 Task: Search one way flight ticket for 2 adults, 4 children and 1 infant on lap in business from Gustavus: Gustavus Airport to Wilmington: Wilmington International Airport on 8-6-2023. Choice of flights is Frontier. Number of bags: 2 carry on bags and 7 checked bags. Price is upto 73000. Outbound departure time preference is 19:00.
Action: Mouse moved to (314, 267)
Screenshot: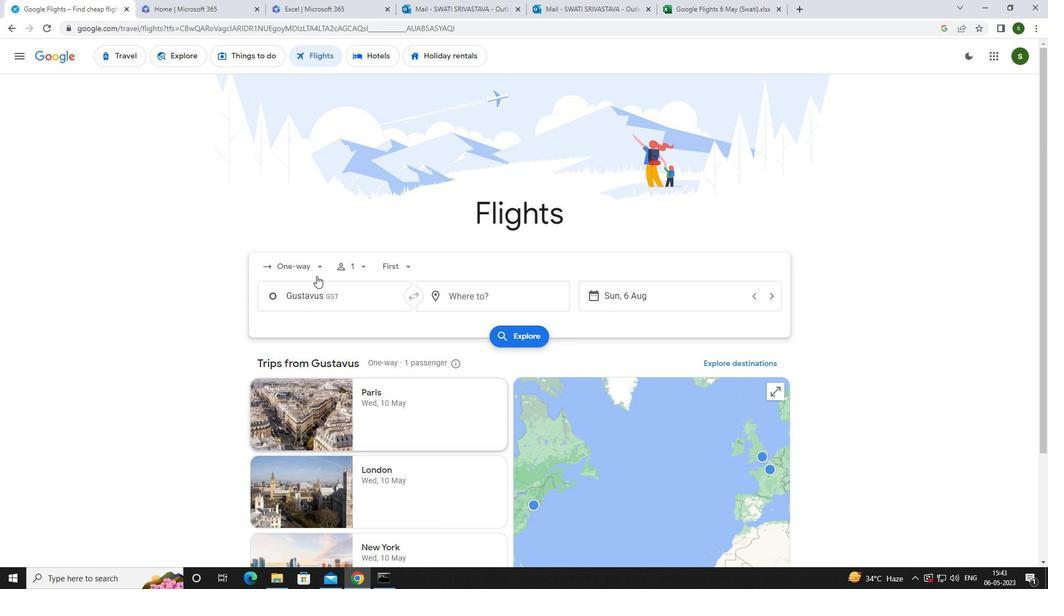 
Action: Mouse pressed left at (314, 267)
Screenshot: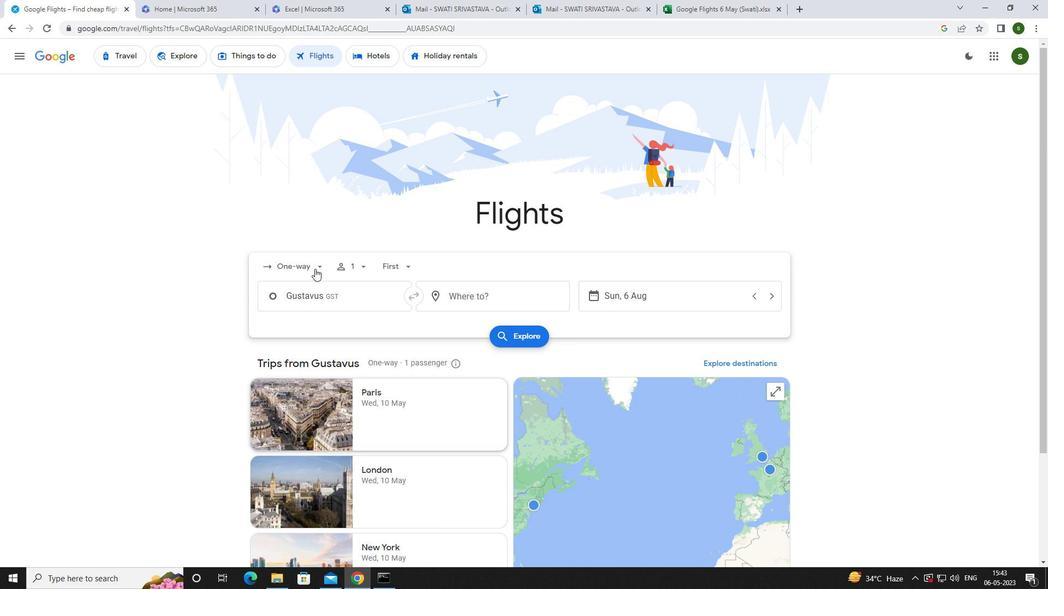 
Action: Mouse moved to (319, 311)
Screenshot: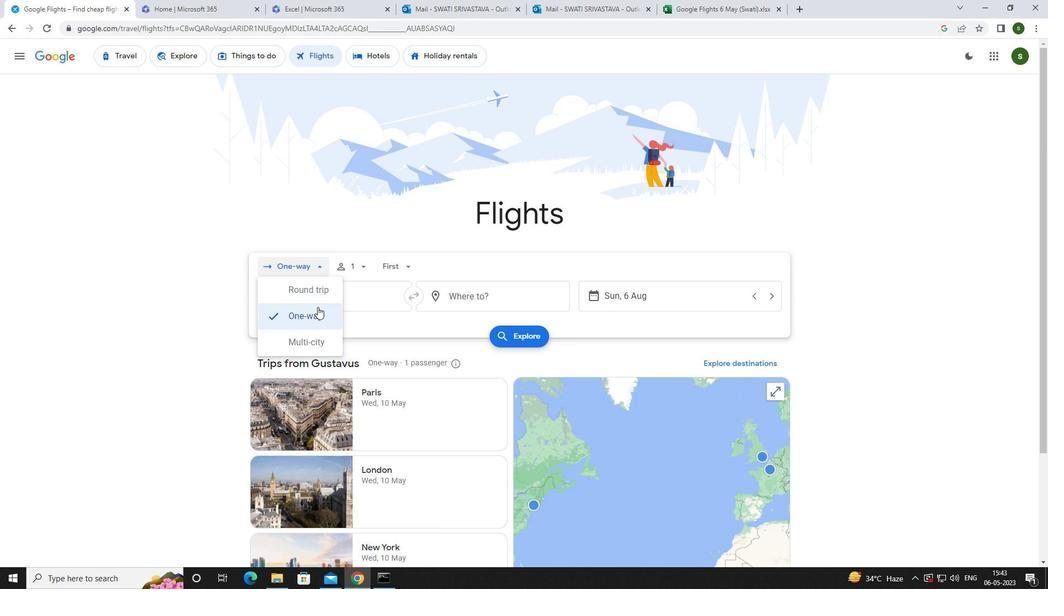 
Action: Mouse pressed left at (319, 311)
Screenshot: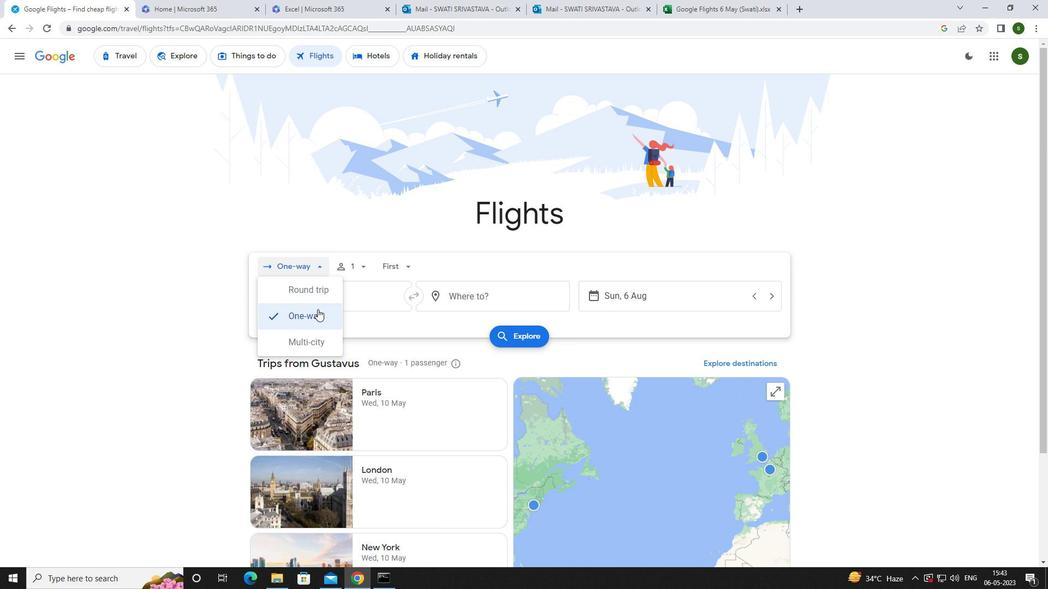 
Action: Mouse moved to (363, 267)
Screenshot: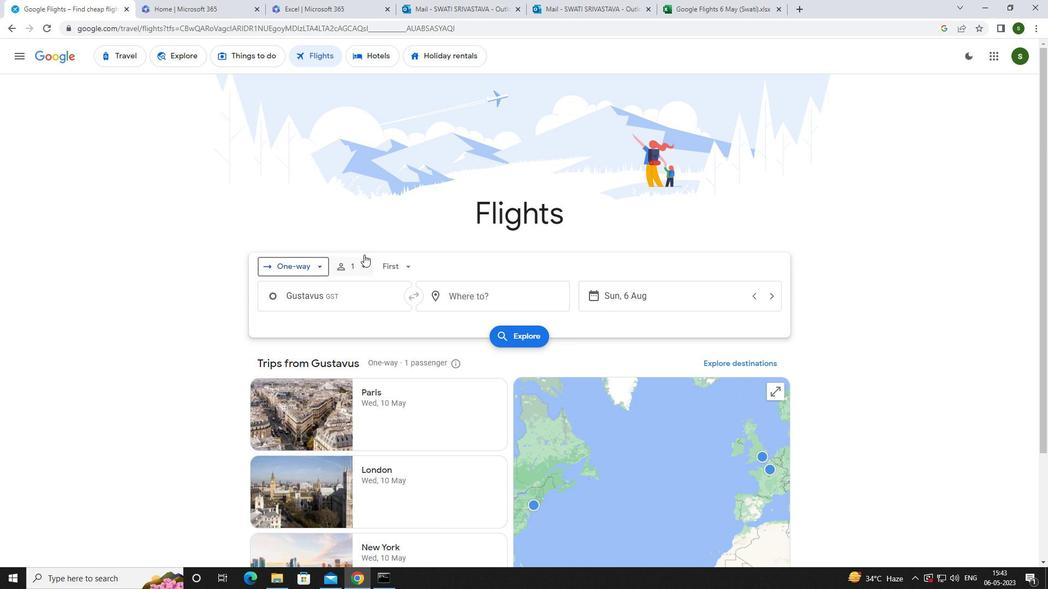 
Action: Mouse pressed left at (363, 267)
Screenshot: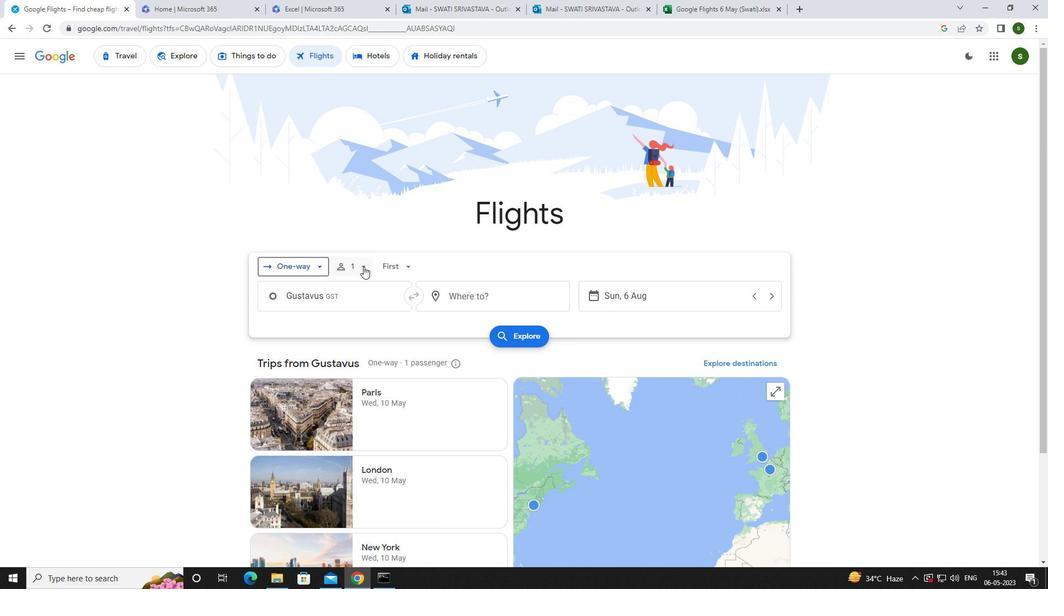 
Action: Mouse moved to (443, 287)
Screenshot: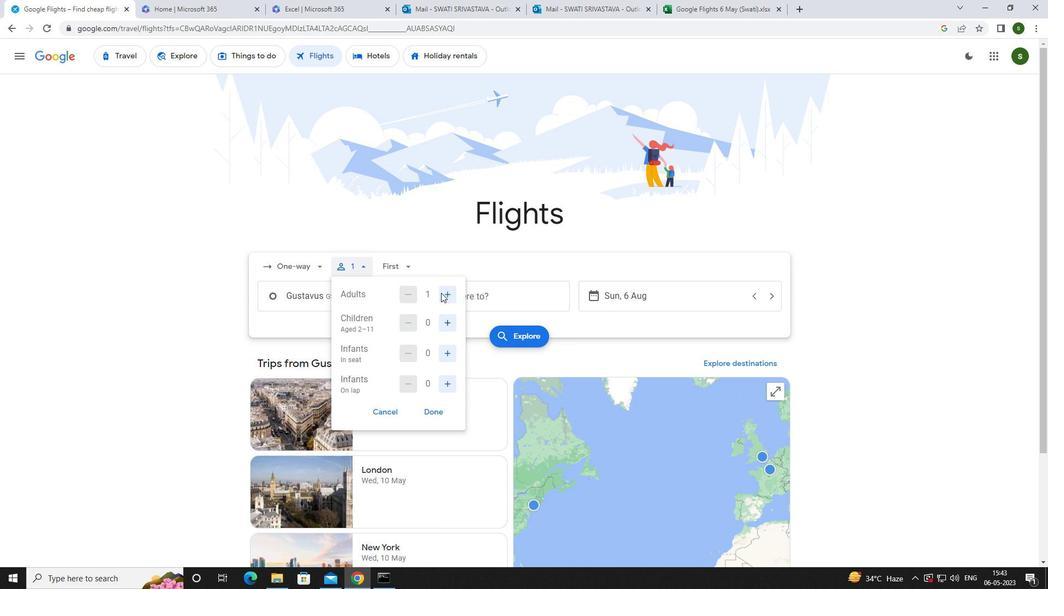 
Action: Mouse pressed left at (443, 287)
Screenshot: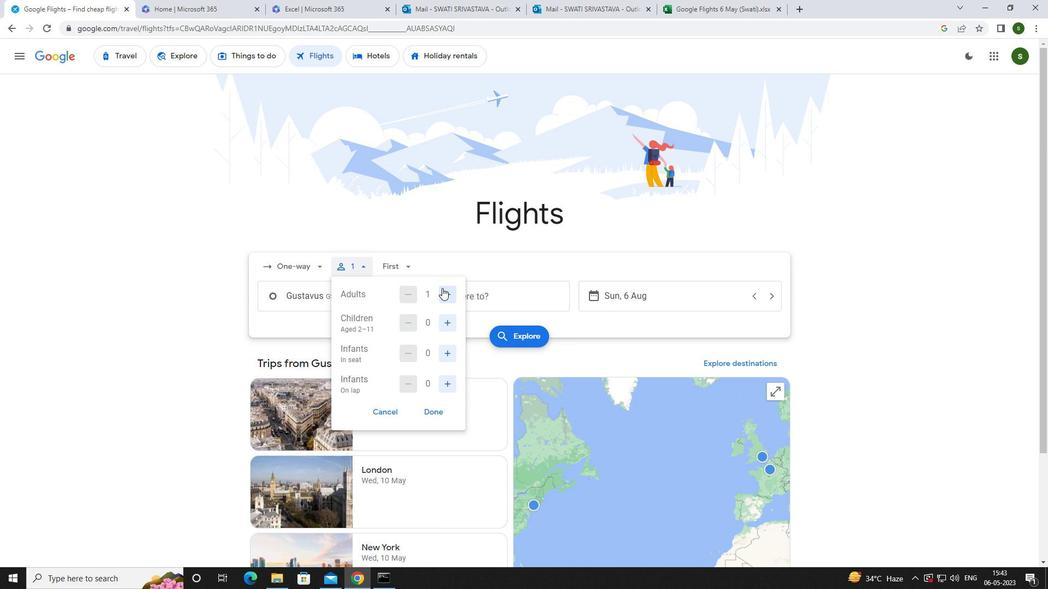 
Action: Mouse moved to (450, 325)
Screenshot: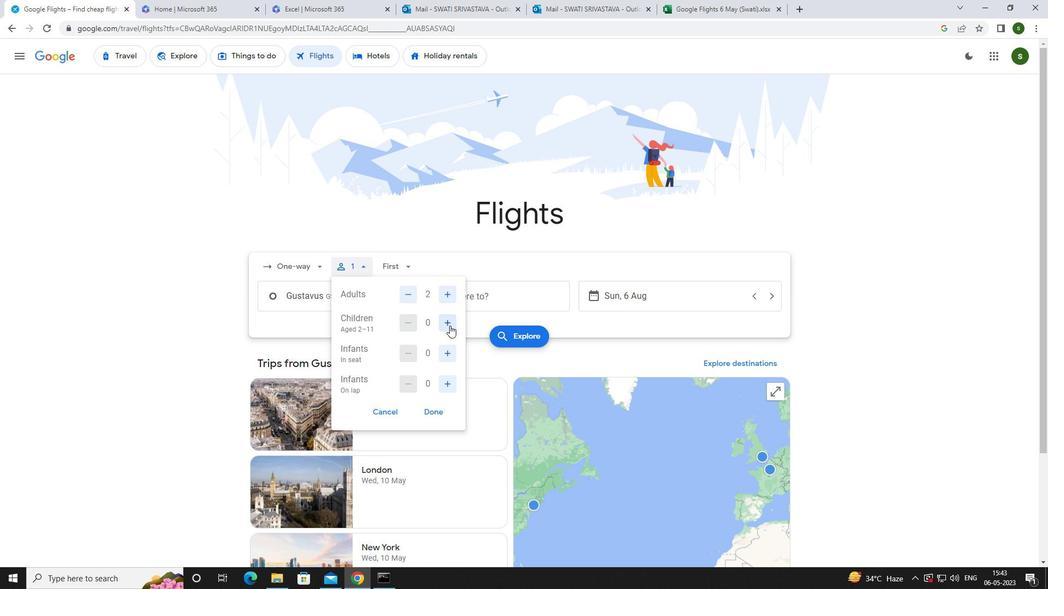 
Action: Mouse pressed left at (450, 325)
Screenshot: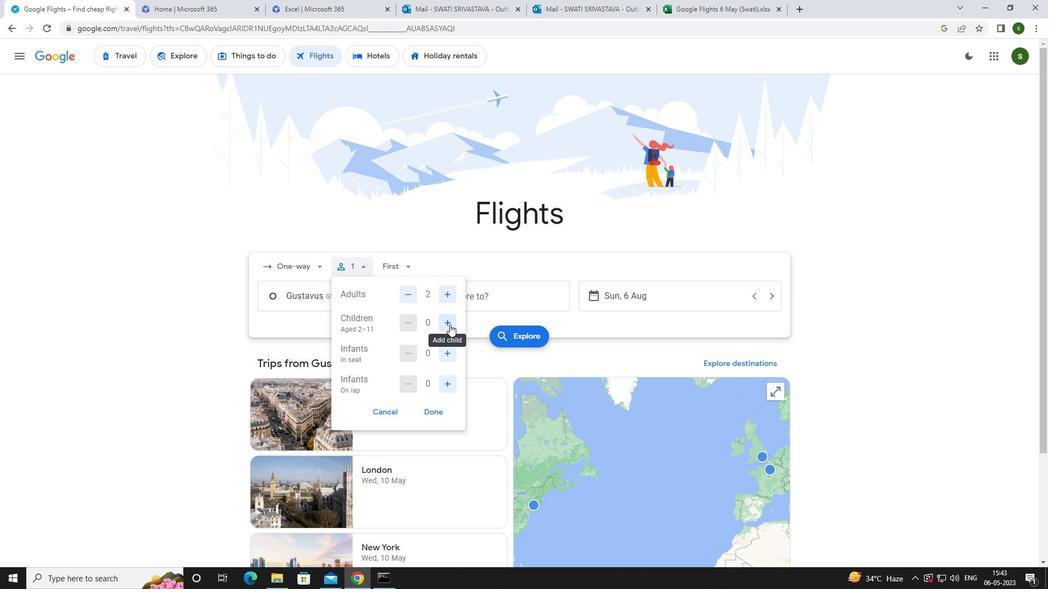 
Action: Mouse moved to (450, 324)
Screenshot: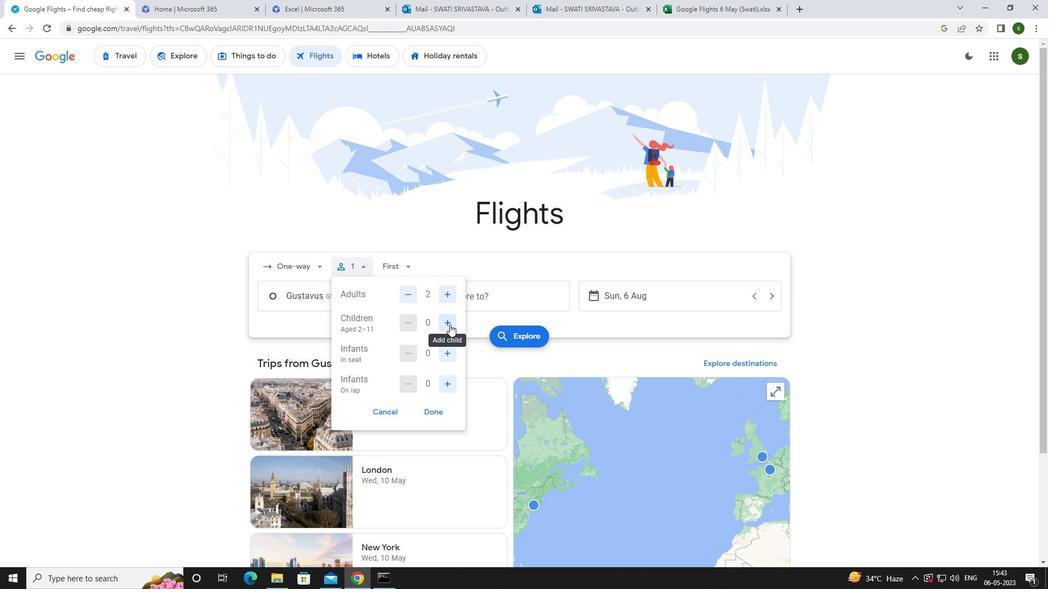 
Action: Mouse pressed left at (450, 324)
Screenshot: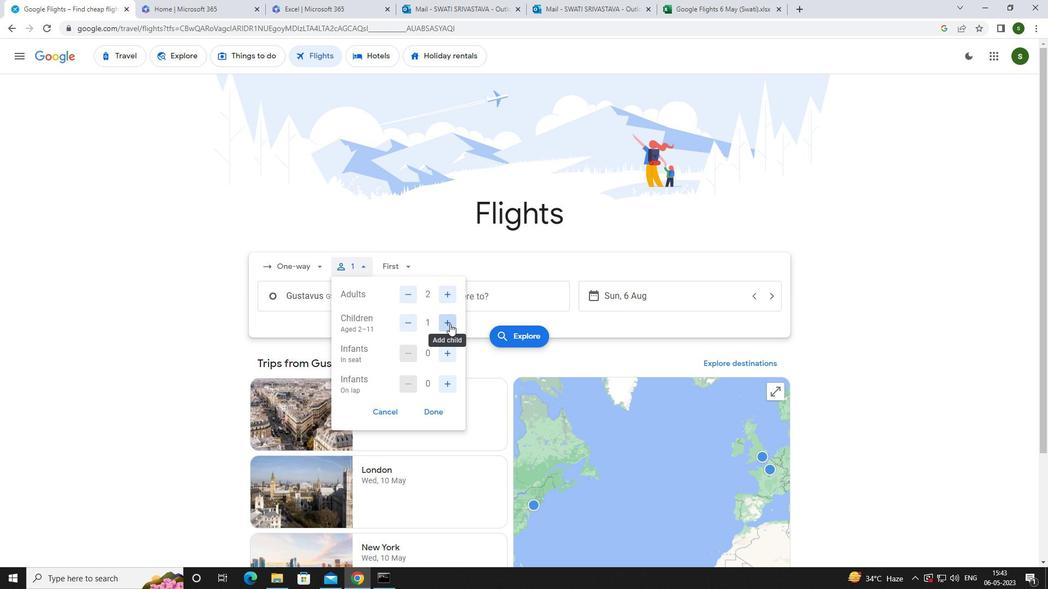 
Action: Mouse pressed left at (450, 324)
Screenshot: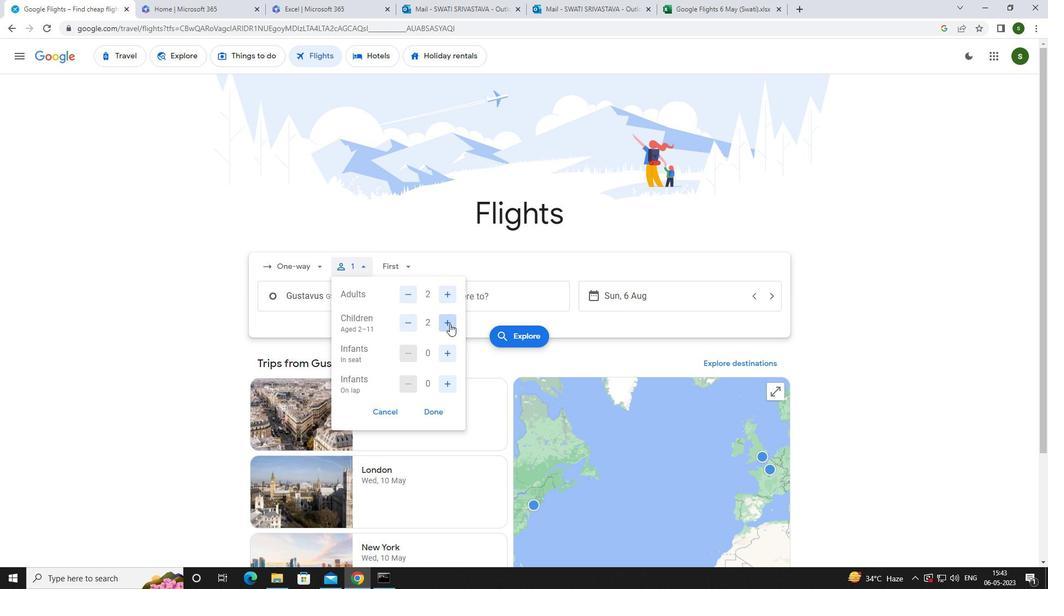 
Action: Mouse pressed left at (450, 324)
Screenshot: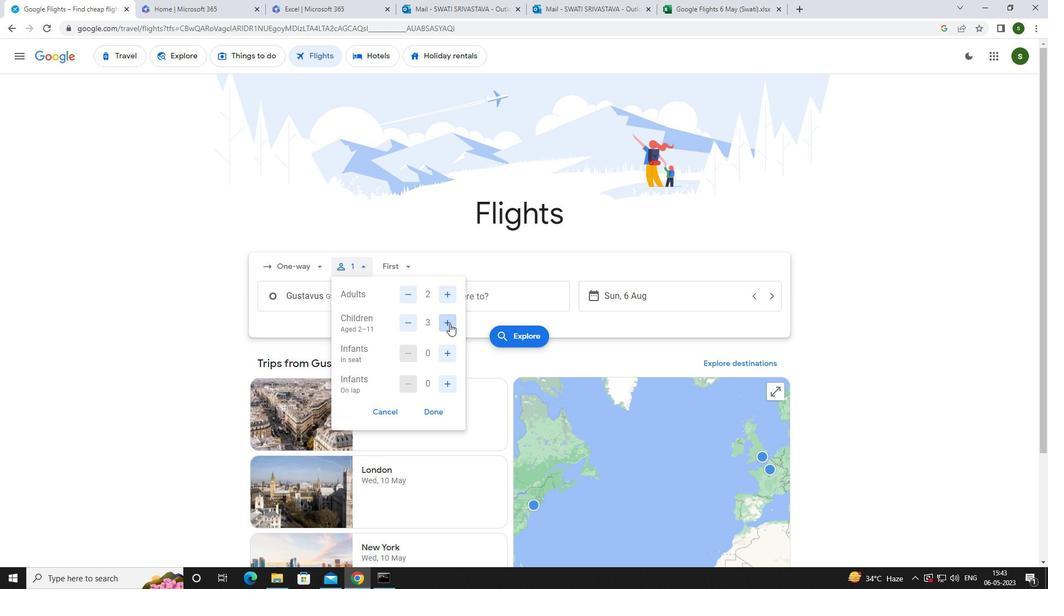 
Action: Mouse moved to (448, 380)
Screenshot: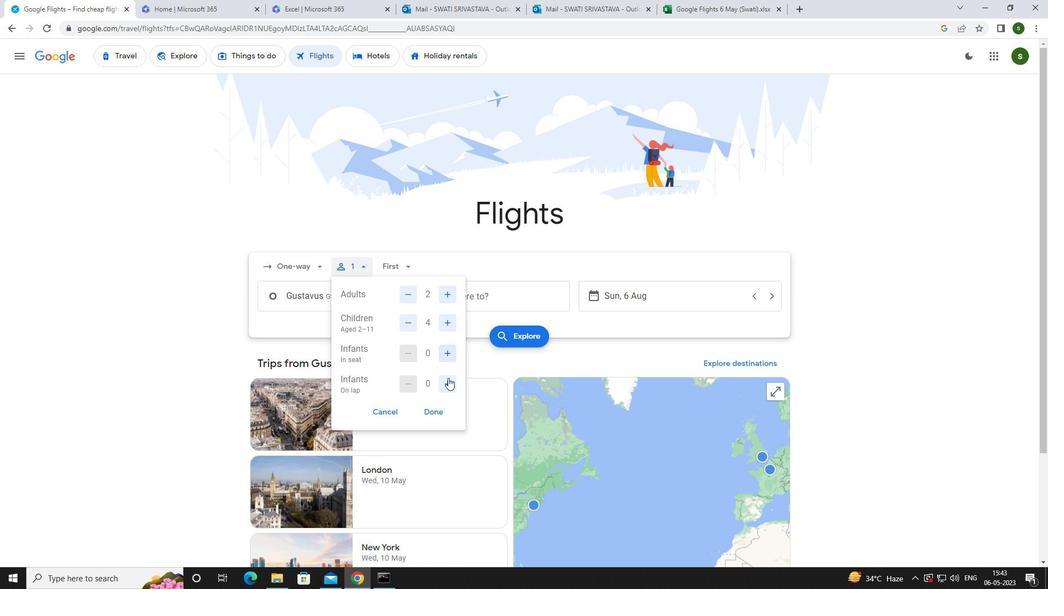 
Action: Mouse pressed left at (448, 380)
Screenshot: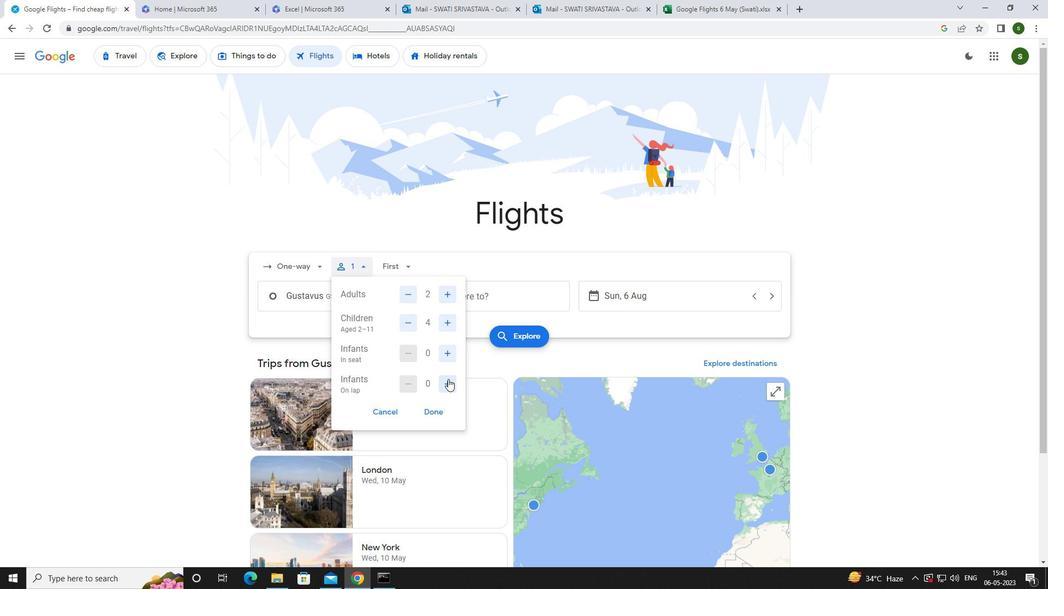 
Action: Mouse moved to (409, 267)
Screenshot: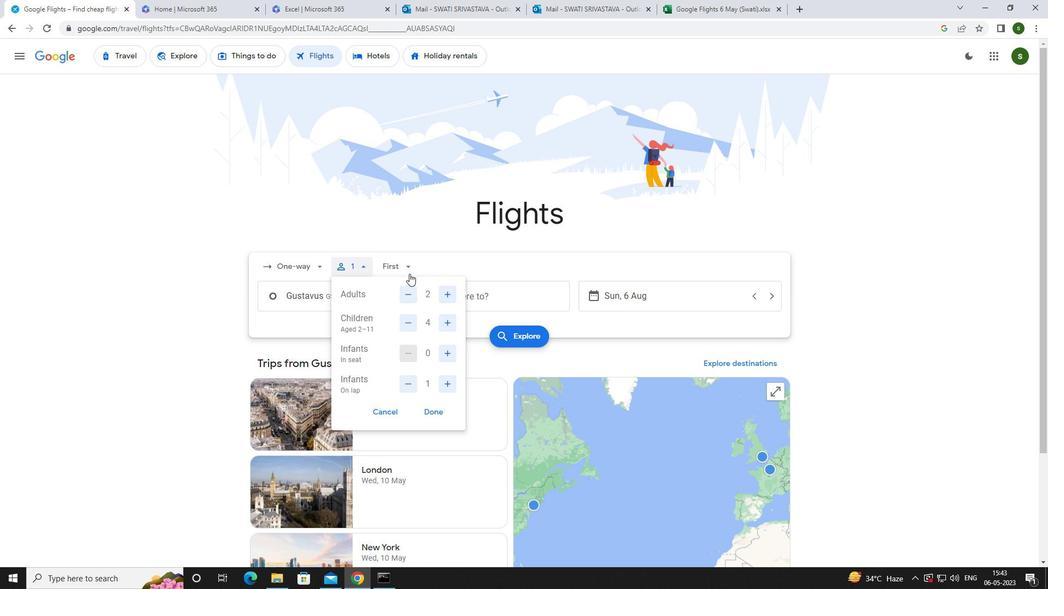 
Action: Mouse pressed left at (409, 267)
Screenshot: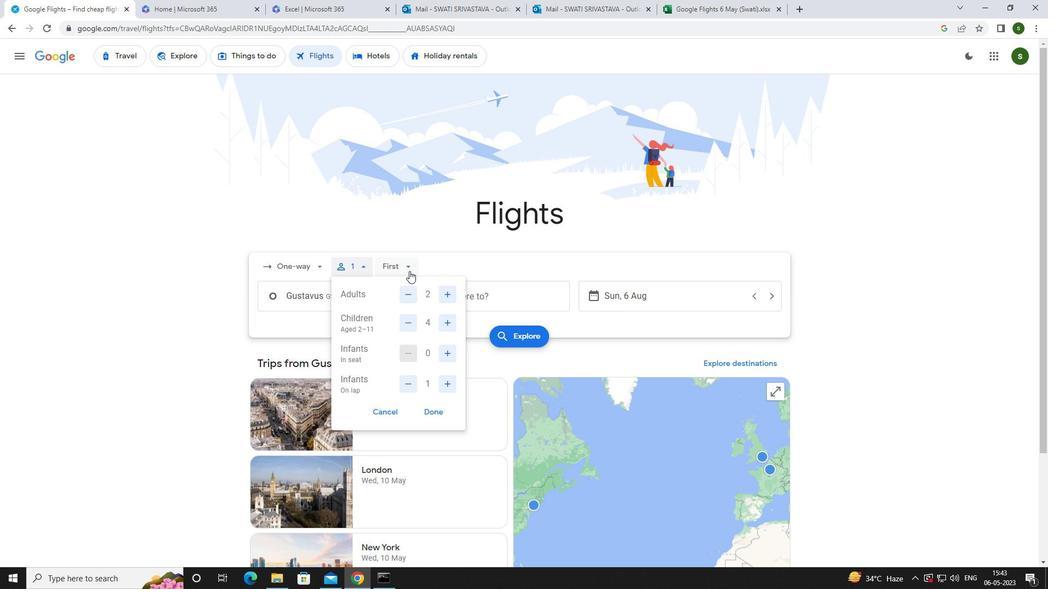 
Action: Mouse moved to (425, 339)
Screenshot: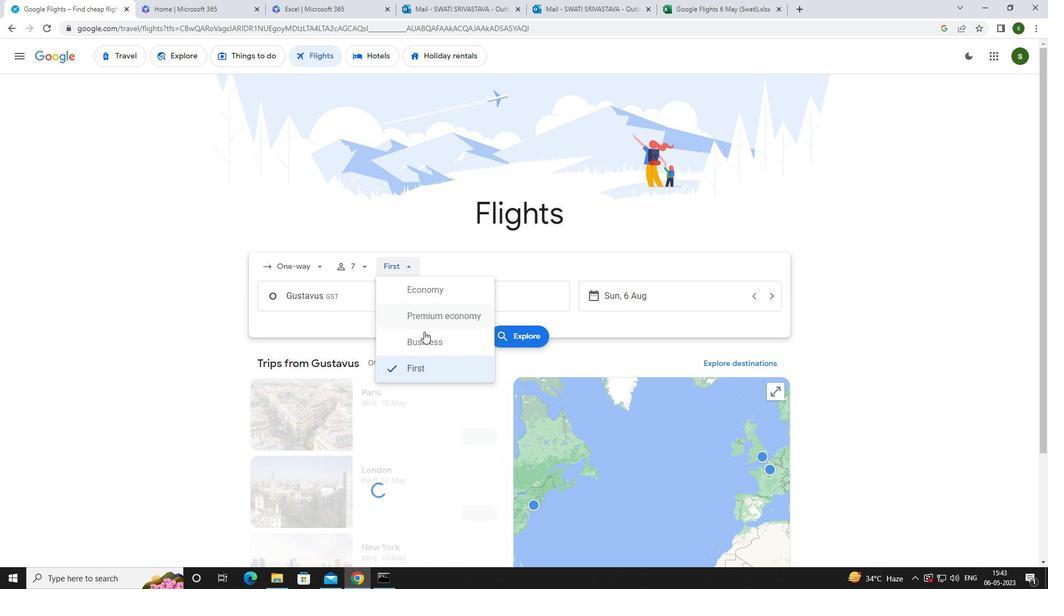 
Action: Mouse pressed left at (425, 339)
Screenshot: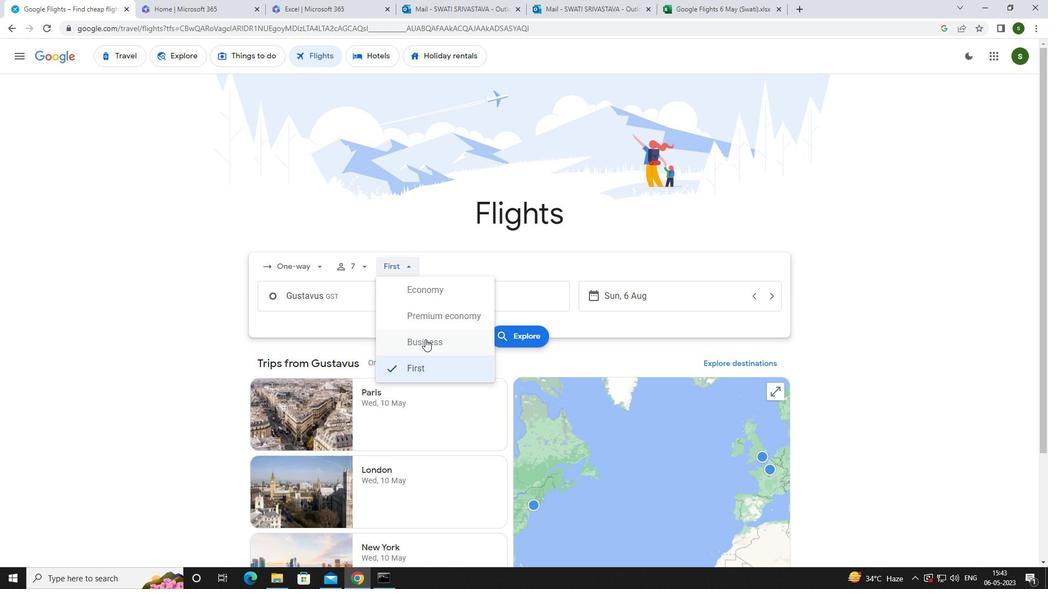 
Action: Mouse moved to (362, 297)
Screenshot: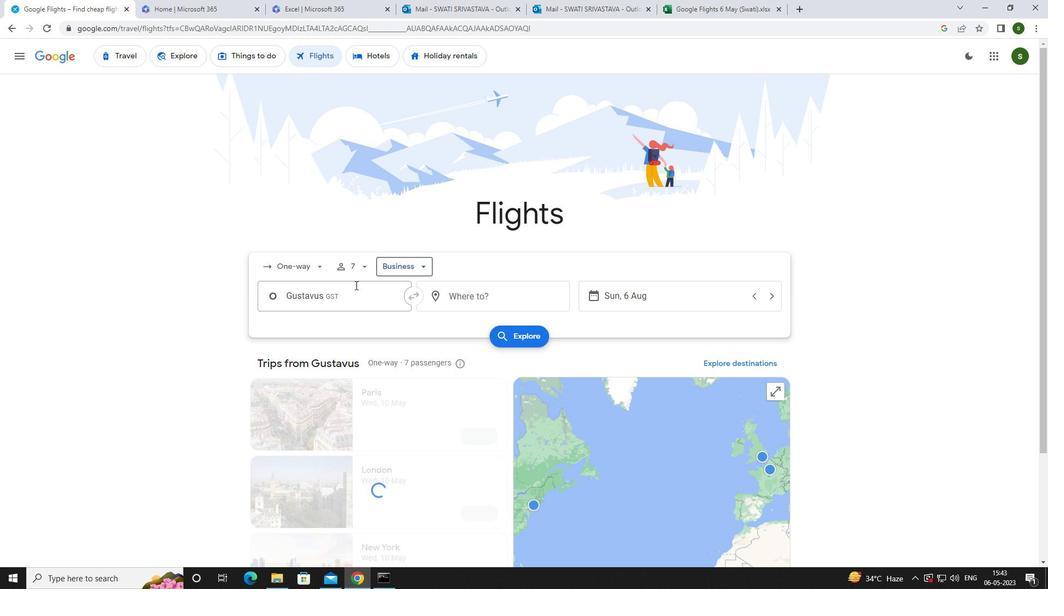 
Action: Mouse pressed left at (362, 297)
Screenshot: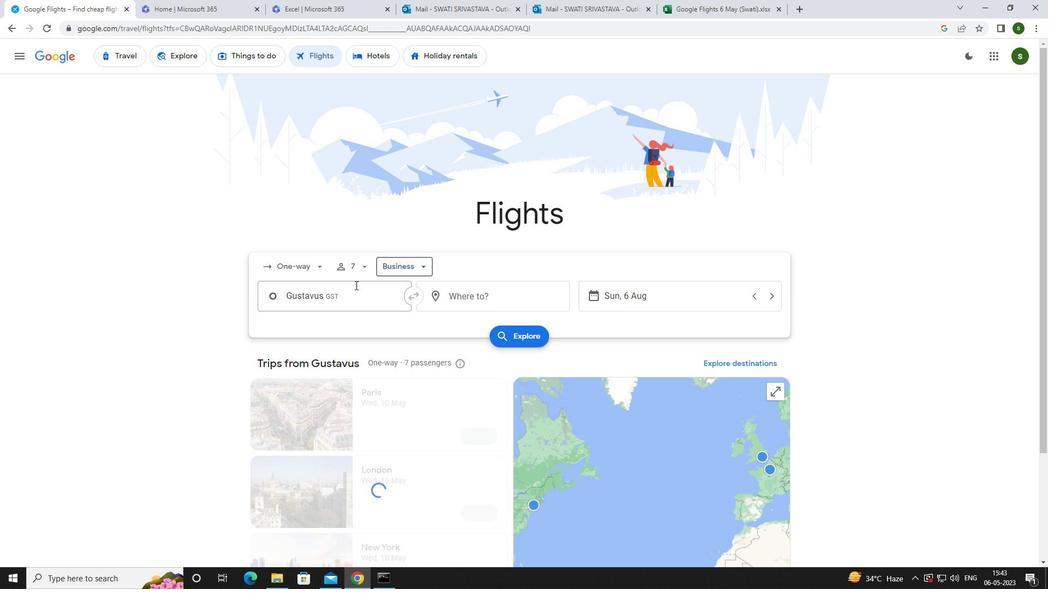 
Action: Key pressed <Key.caps_lock>g<Key.caps_lock>ustavus
Screenshot: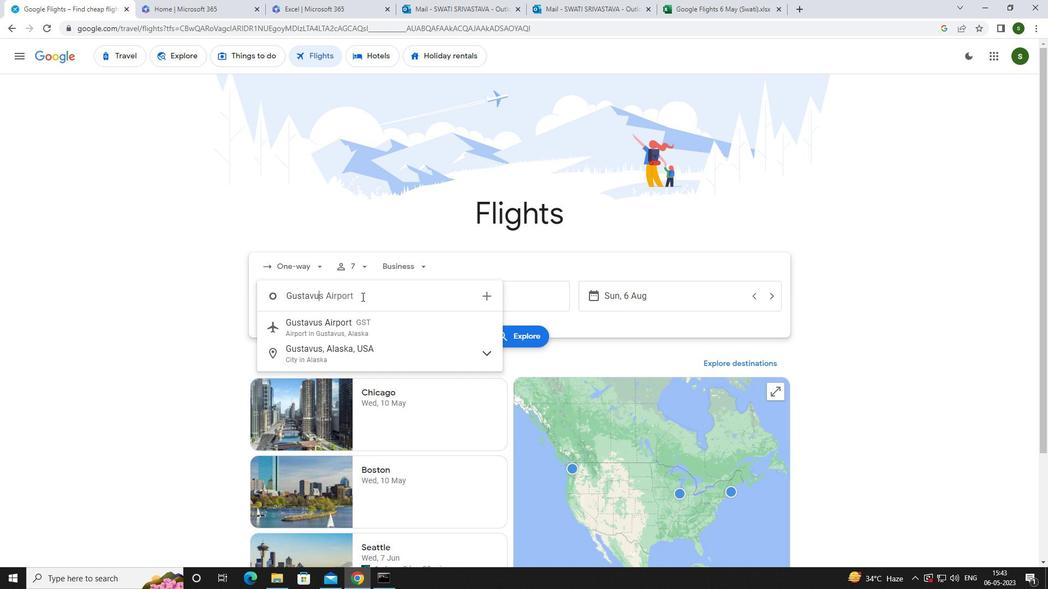 
Action: Mouse moved to (358, 327)
Screenshot: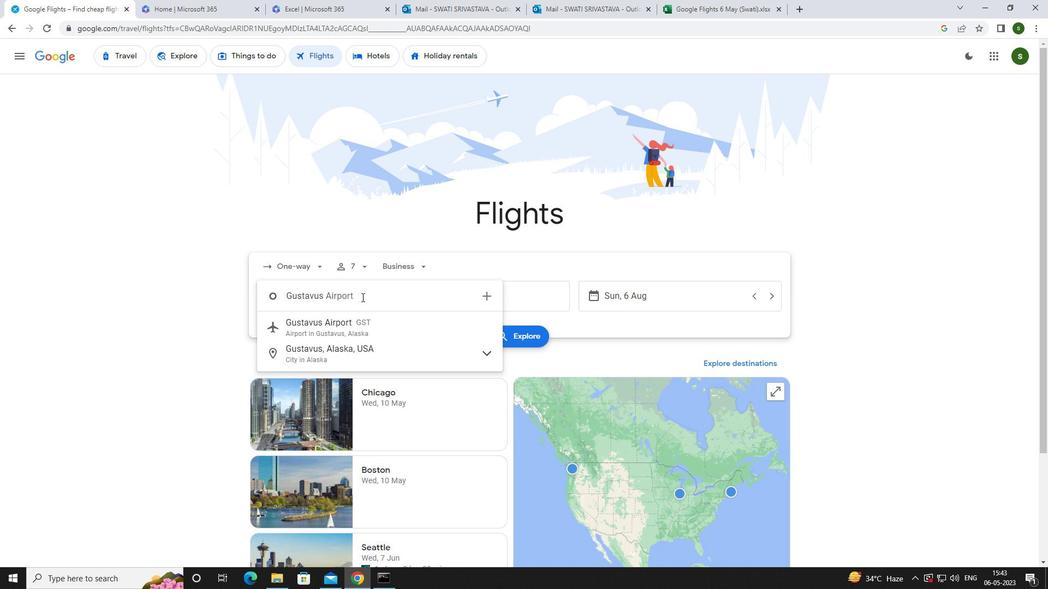 
Action: Mouse pressed left at (358, 327)
Screenshot: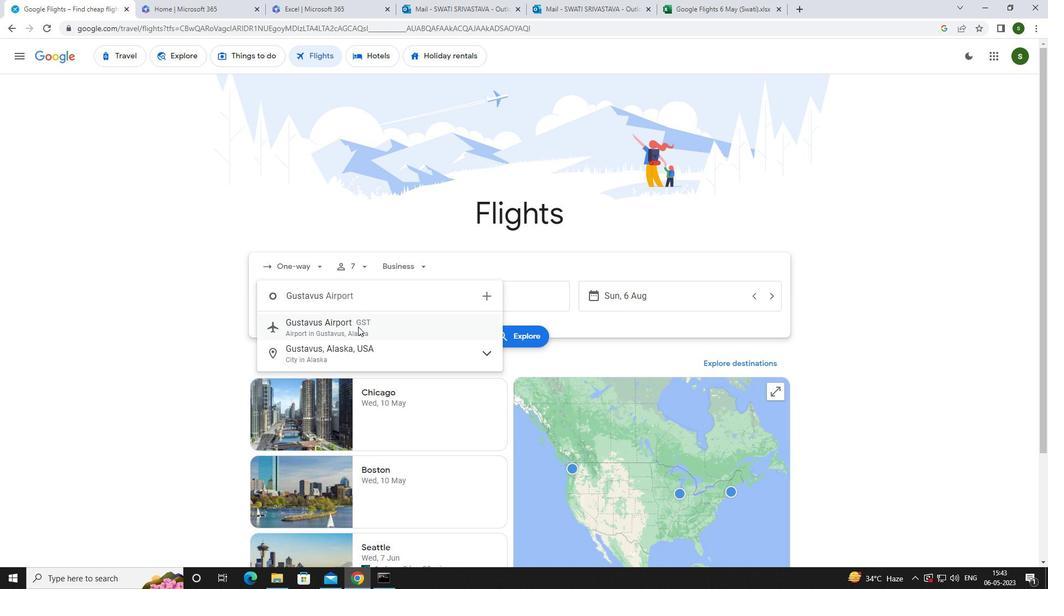 
Action: Mouse moved to (462, 296)
Screenshot: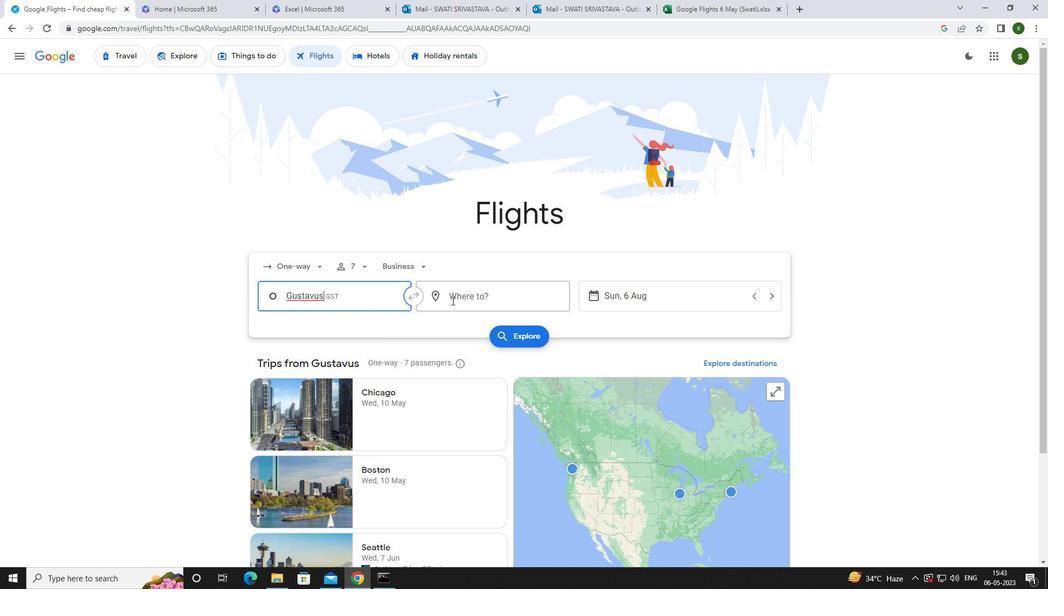 
Action: Mouse pressed left at (462, 296)
Screenshot: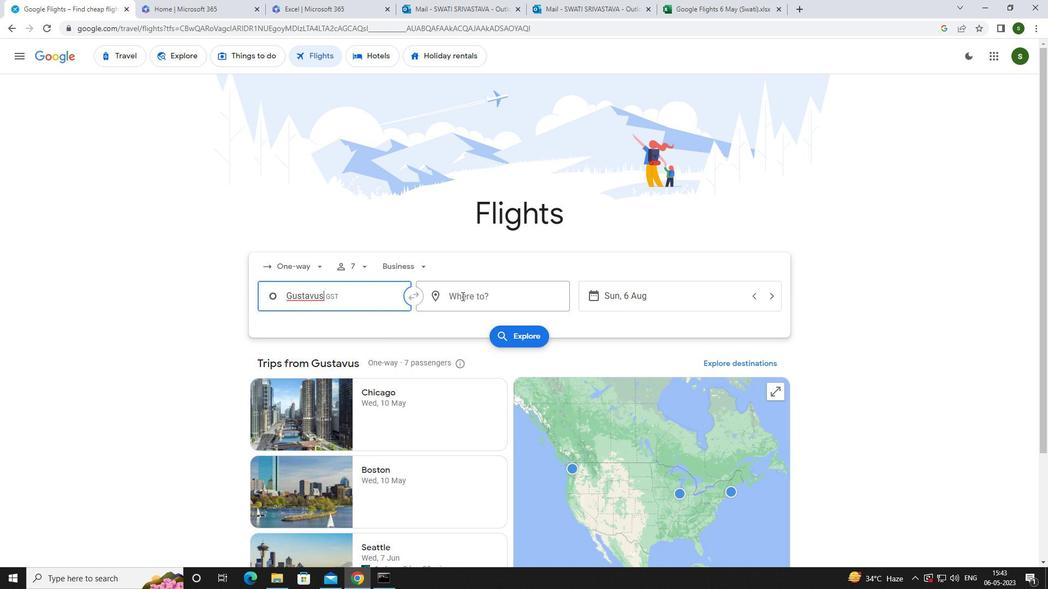 
Action: Key pressed <Key.caps_lock>w<Key.caps_lock>ilming
Screenshot: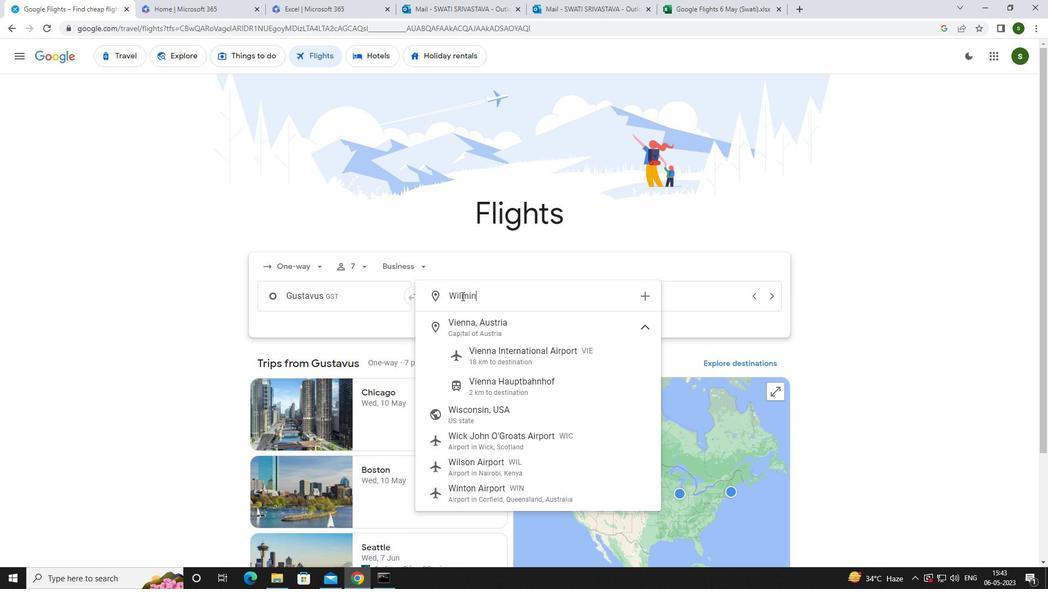 
Action: Mouse moved to (492, 347)
Screenshot: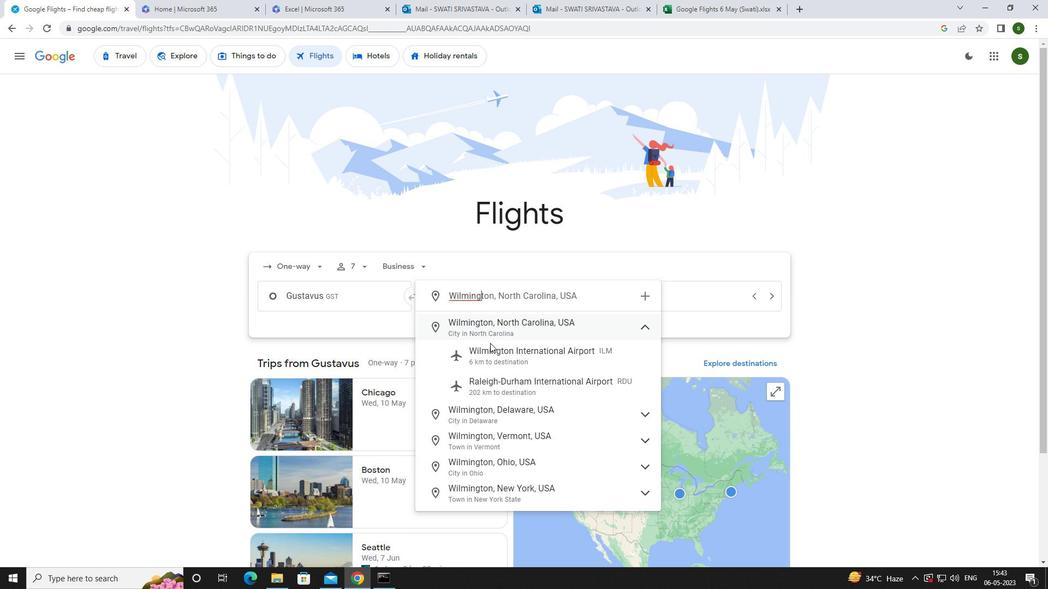 
Action: Mouse pressed left at (492, 347)
Screenshot: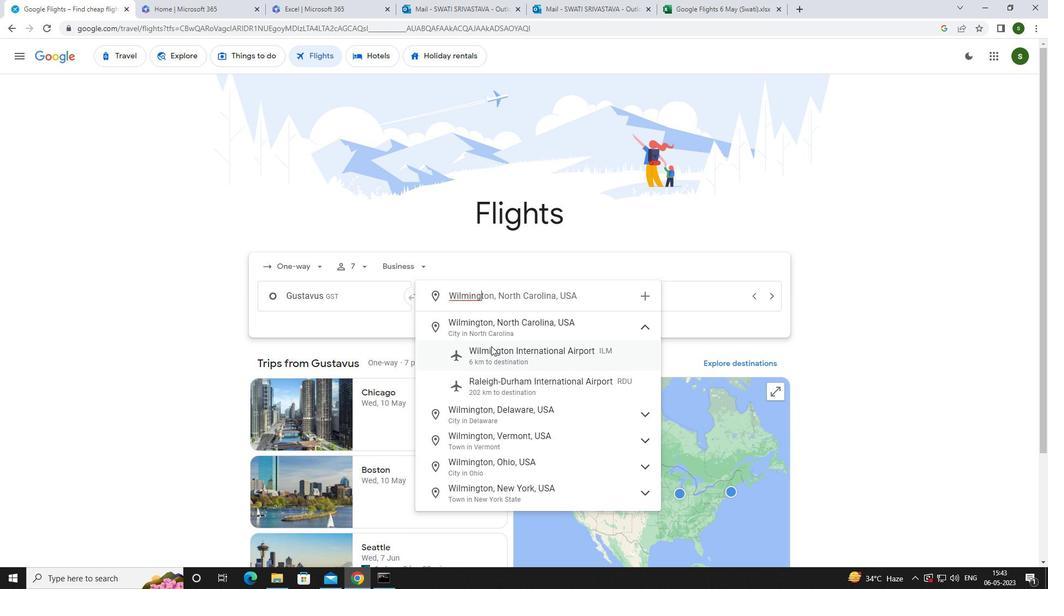 
Action: Mouse moved to (623, 299)
Screenshot: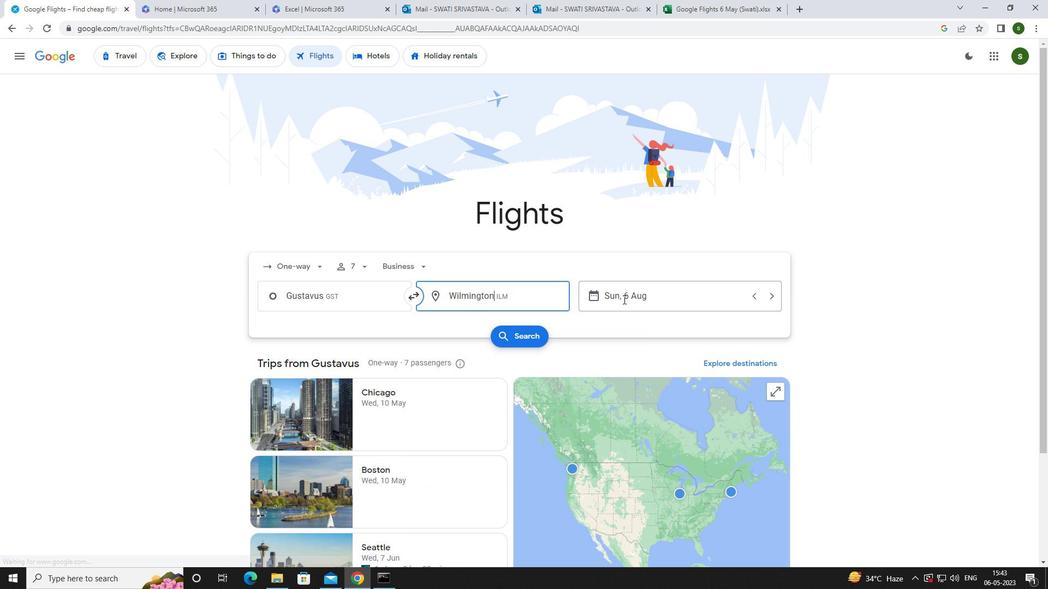 
Action: Mouse pressed left at (623, 299)
Screenshot: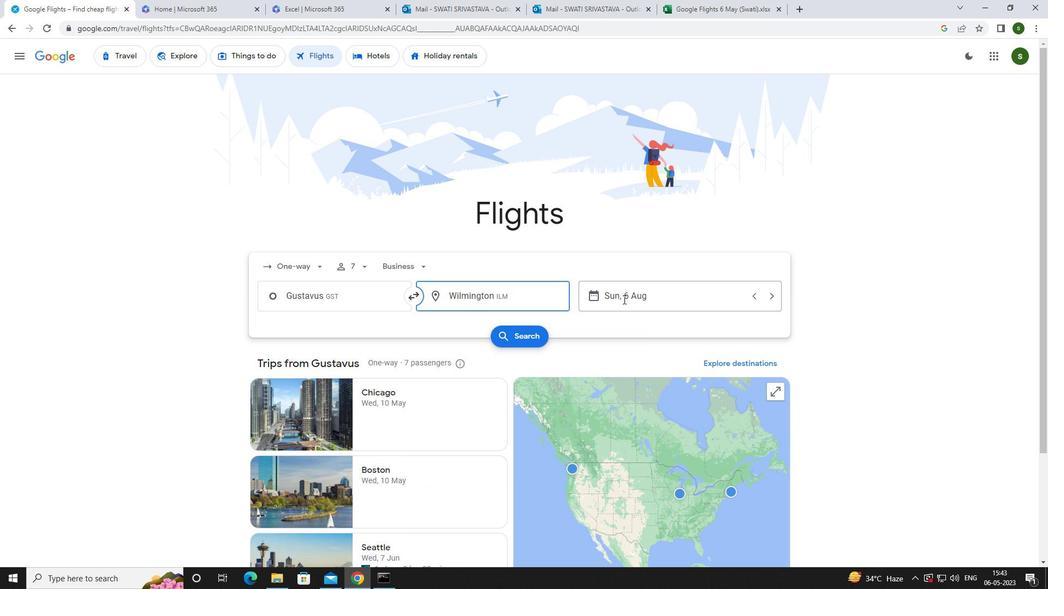 
Action: Mouse moved to (392, 403)
Screenshot: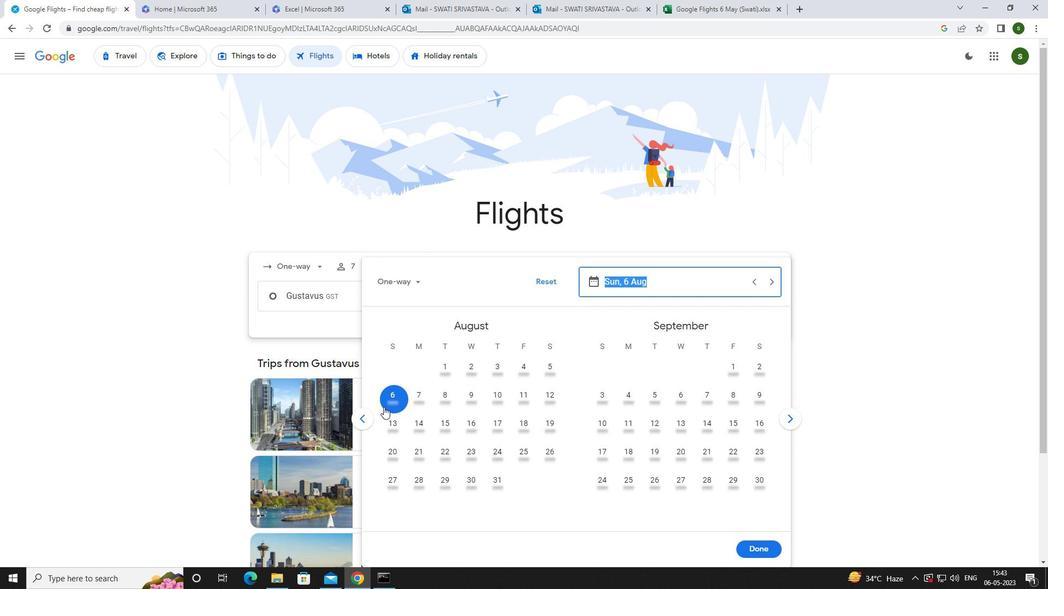 
Action: Mouse pressed left at (392, 403)
Screenshot: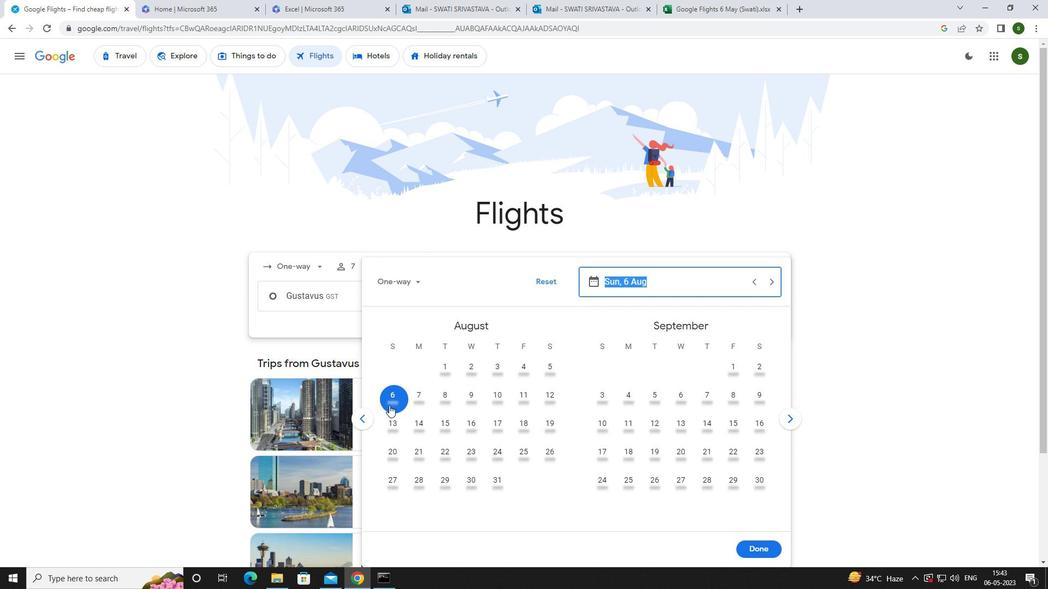 
Action: Mouse moved to (750, 548)
Screenshot: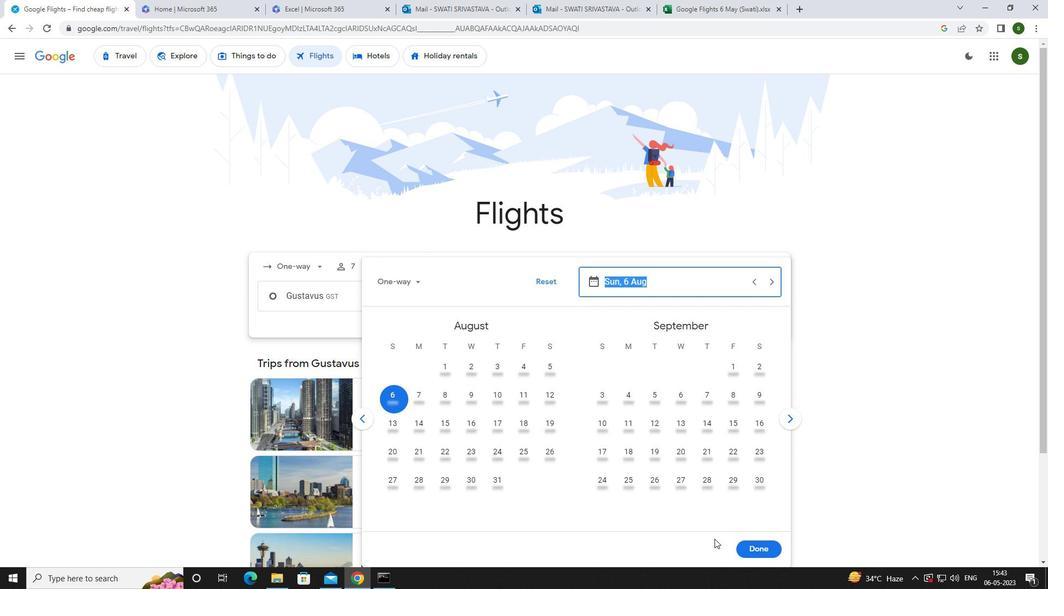 
Action: Mouse pressed left at (750, 548)
Screenshot: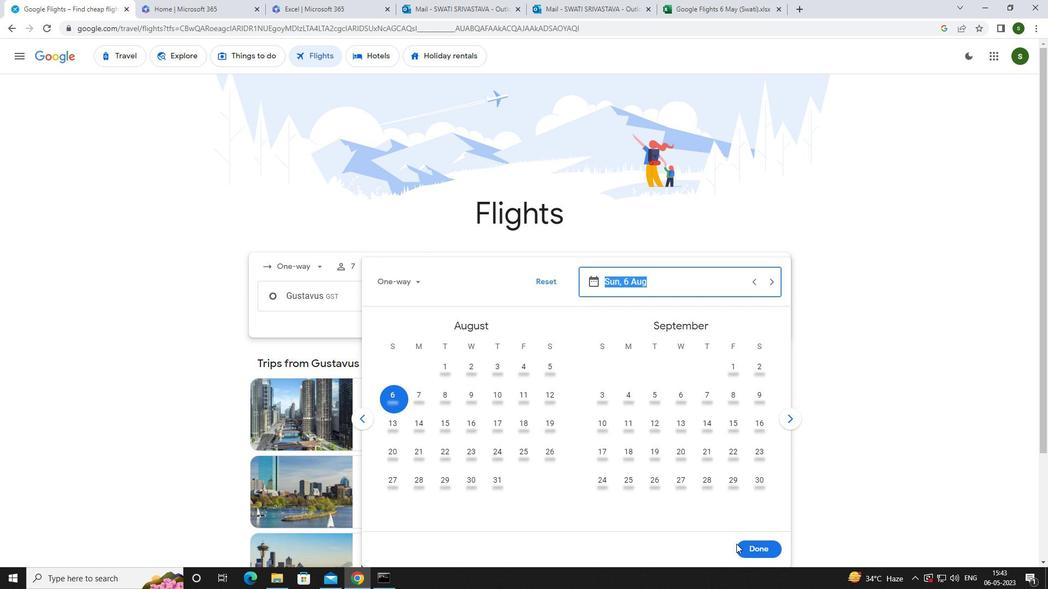 
Action: Mouse moved to (512, 342)
Screenshot: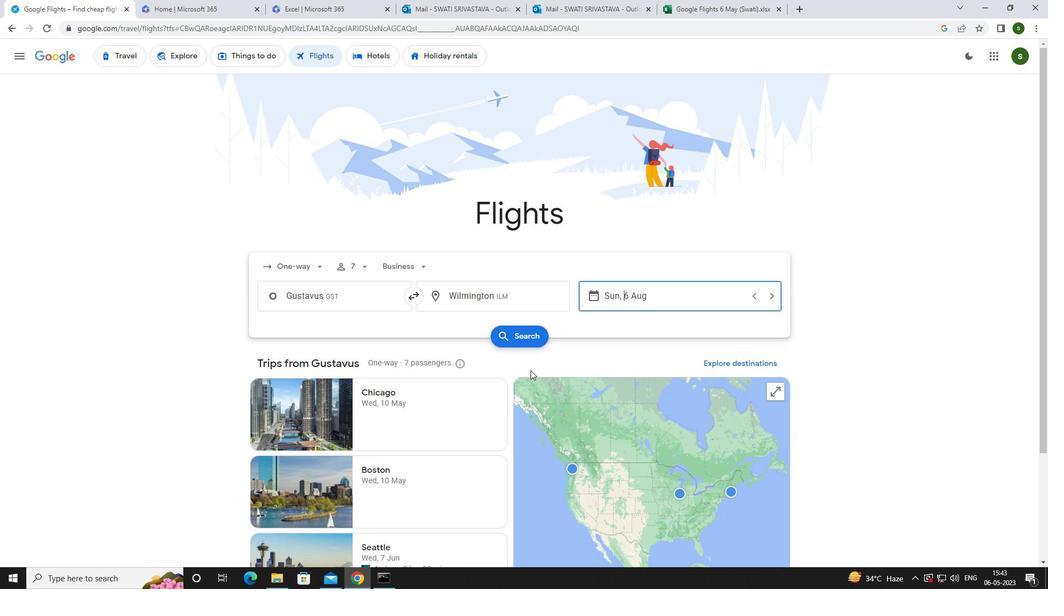 
Action: Mouse pressed left at (512, 342)
Screenshot: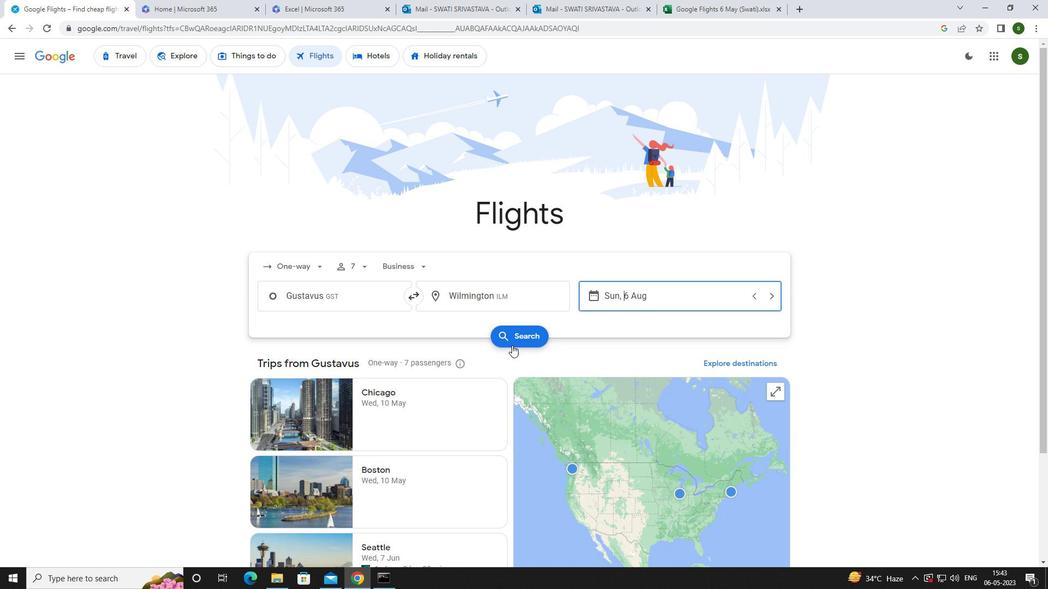 
Action: Mouse moved to (267, 163)
Screenshot: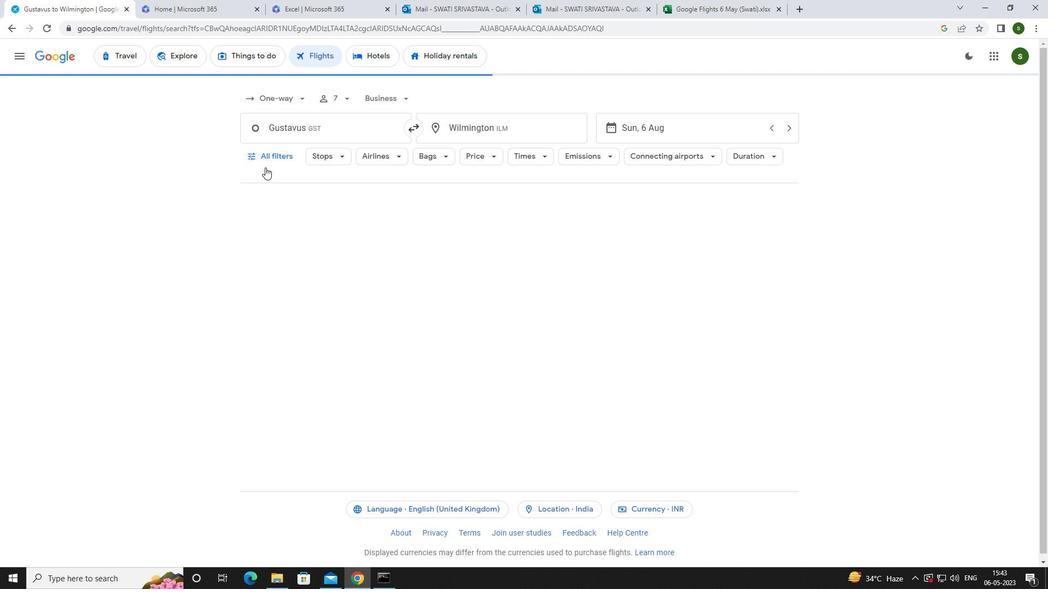 
Action: Mouse pressed left at (267, 163)
Screenshot: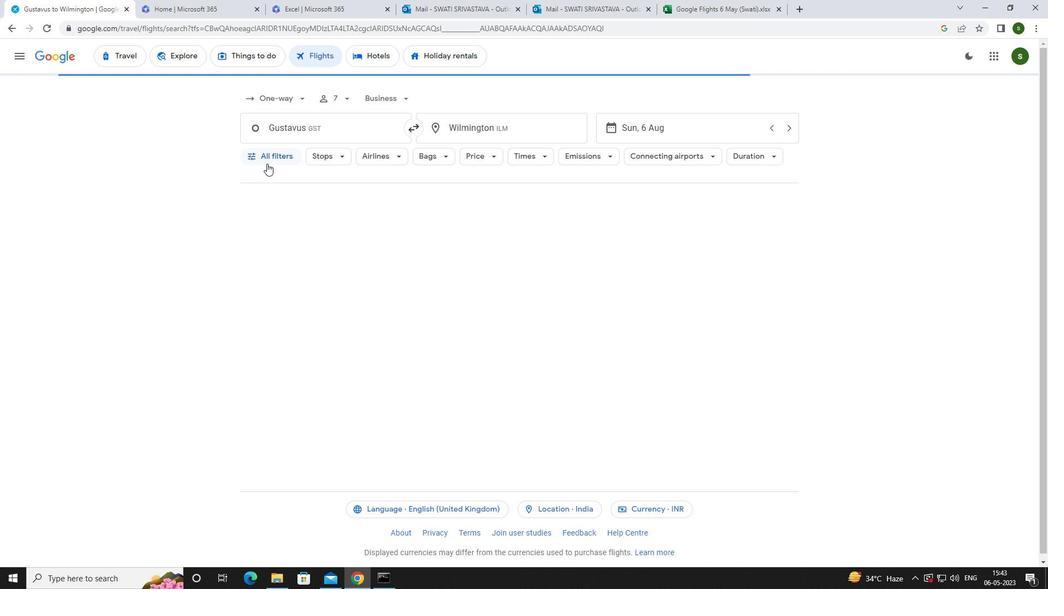 
Action: Mouse moved to (409, 385)
Screenshot: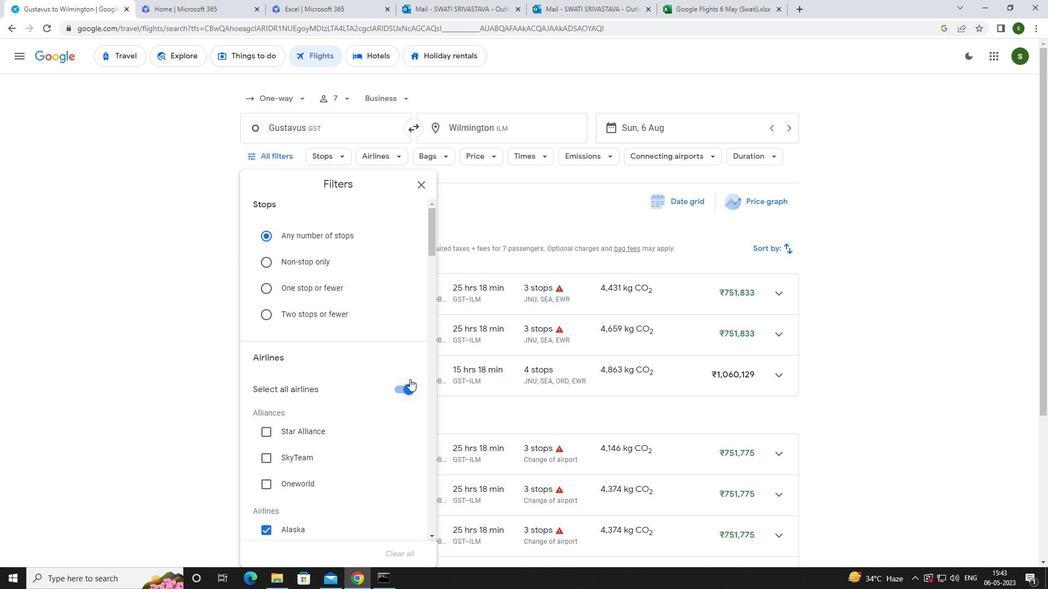 
Action: Mouse pressed left at (409, 385)
Screenshot: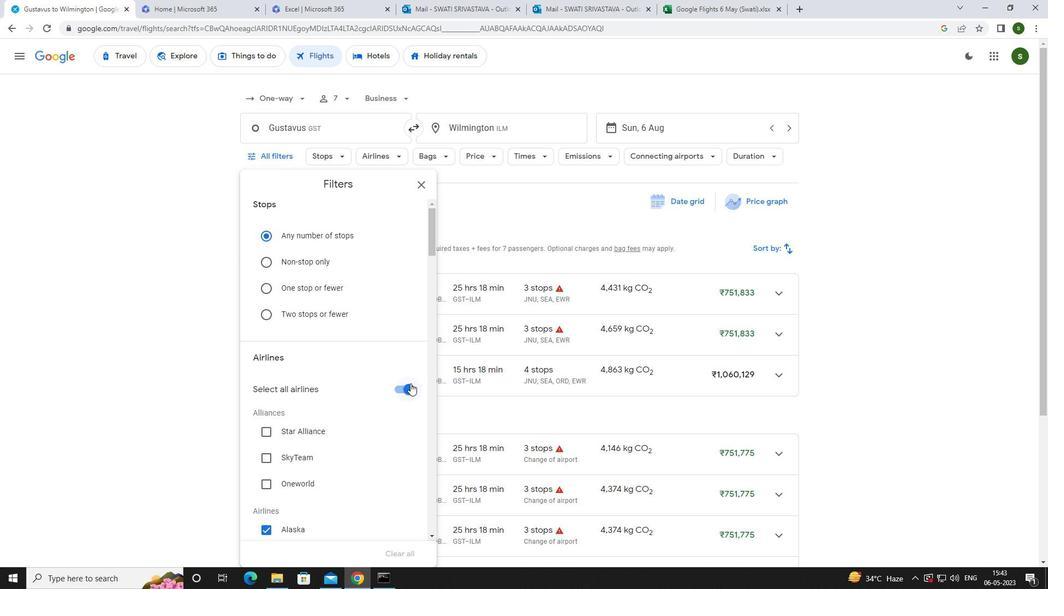 
Action: Mouse moved to (372, 357)
Screenshot: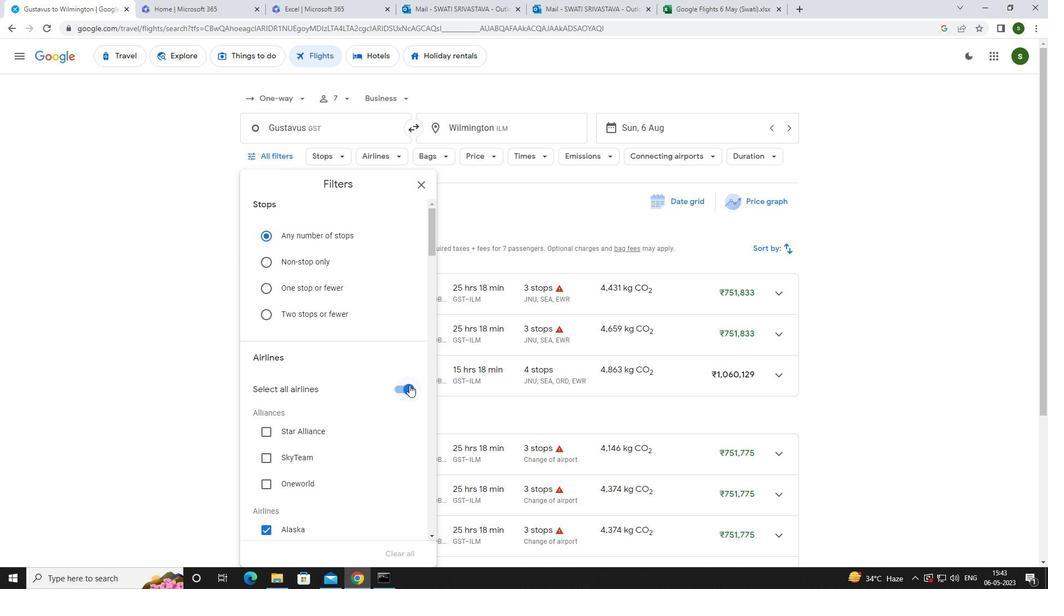 
Action: Mouse scrolled (372, 357) with delta (0, 0)
Screenshot: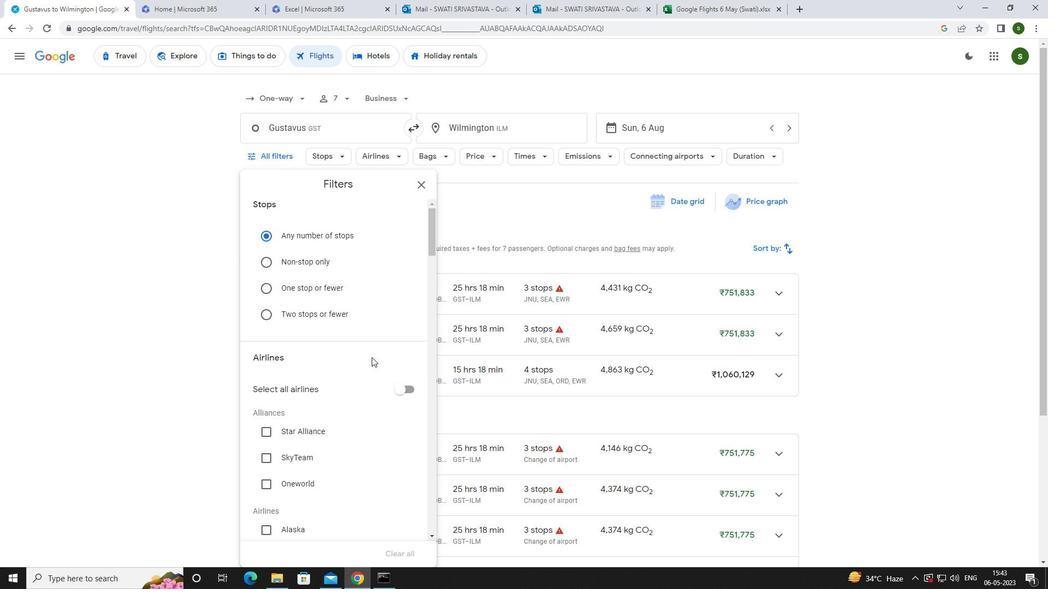 
Action: Mouse scrolled (372, 357) with delta (0, 0)
Screenshot: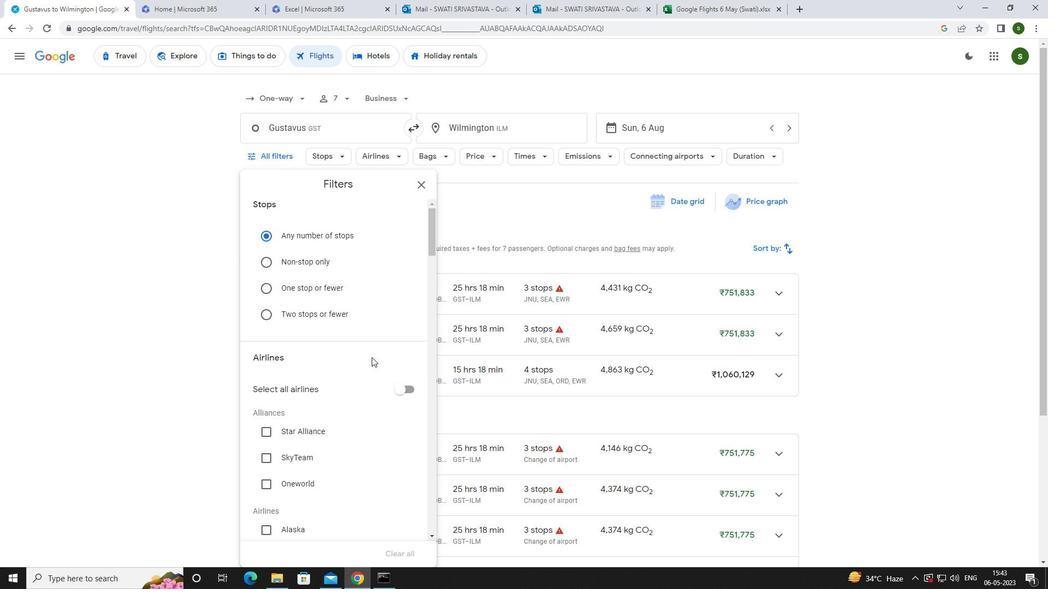 
Action: Mouse scrolled (372, 357) with delta (0, 0)
Screenshot: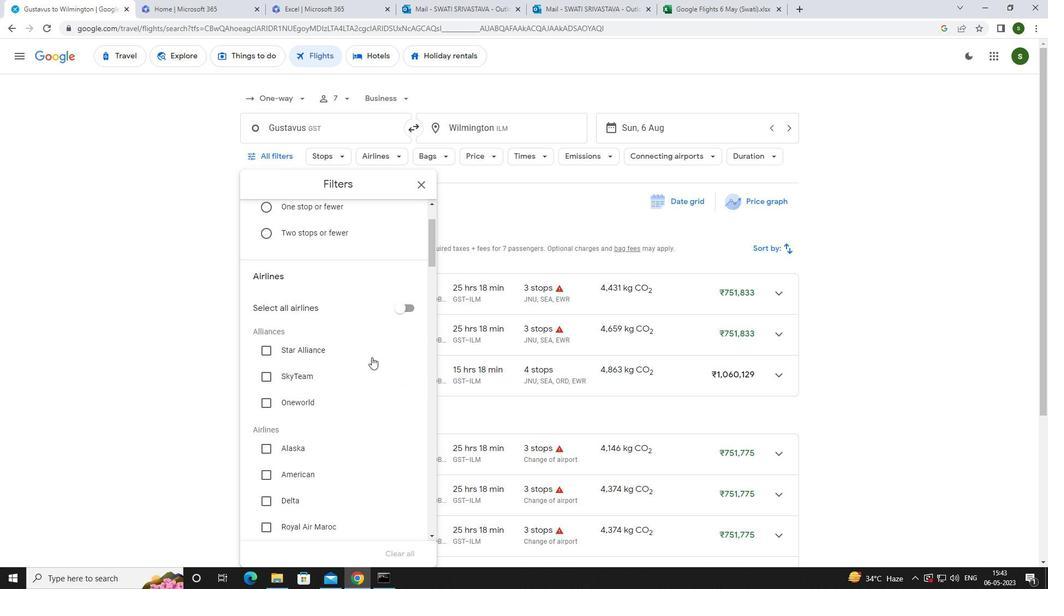 
Action: Mouse scrolled (372, 357) with delta (0, 0)
Screenshot: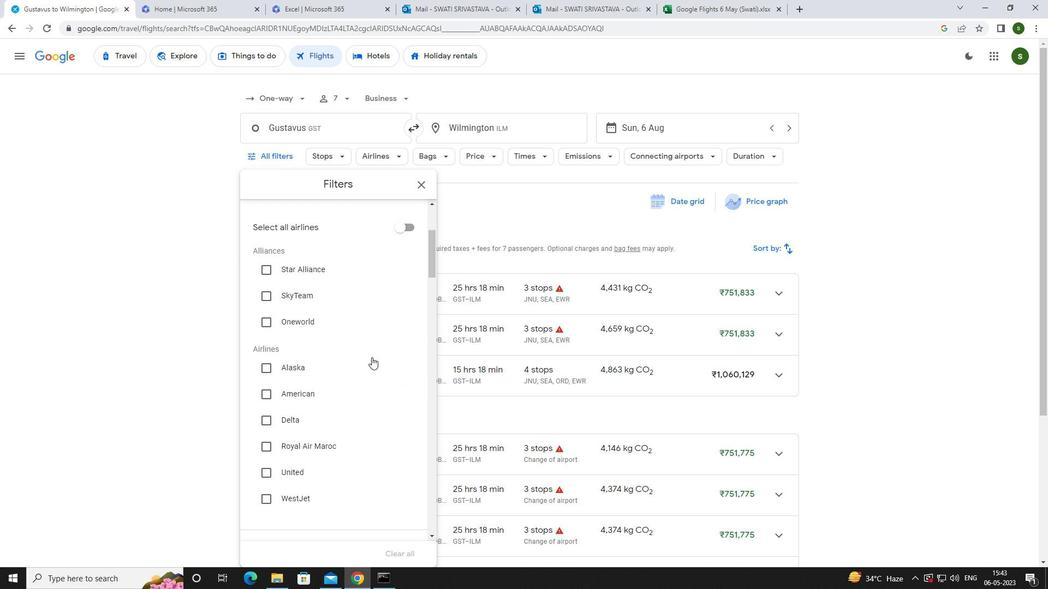
Action: Mouse scrolled (372, 357) with delta (0, 0)
Screenshot: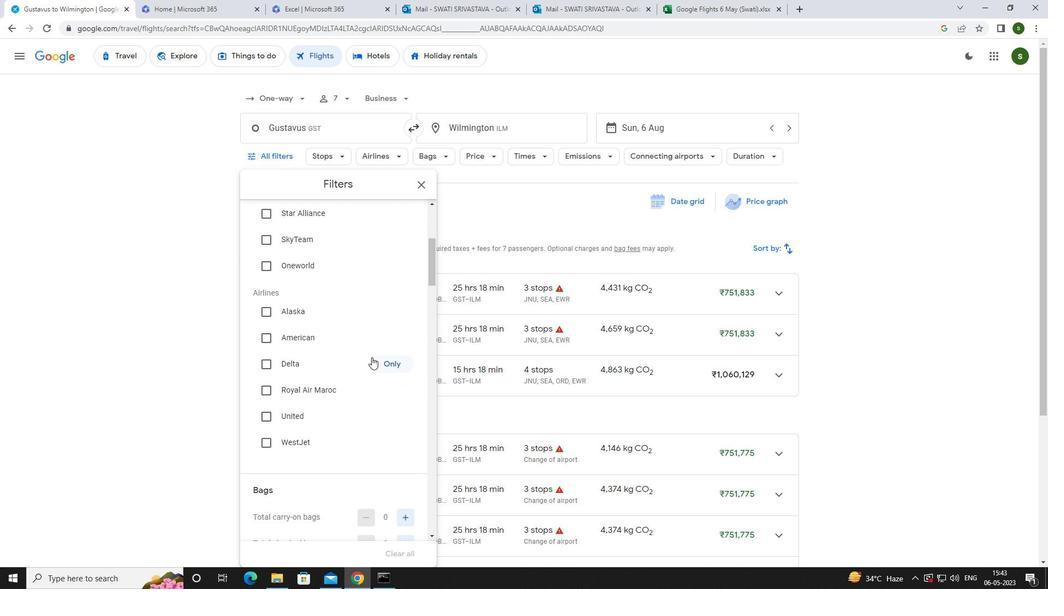 
Action: Mouse scrolled (372, 357) with delta (0, 0)
Screenshot: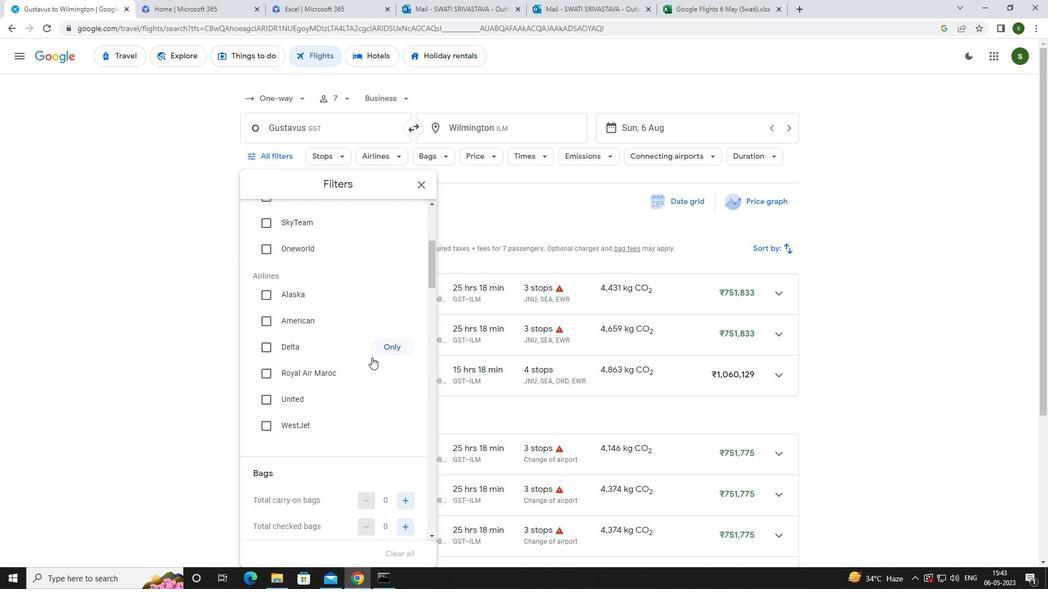 
Action: Mouse scrolled (372, 357) with delta (0, 0)
Screenshot: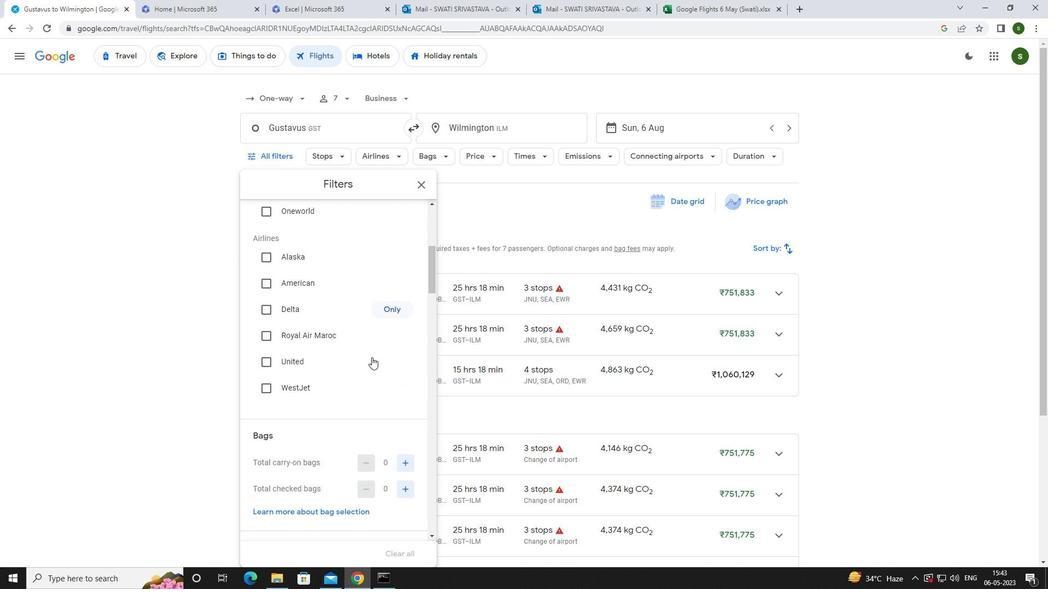 
Action: Mouse moved to (402, 348)
Screenshot: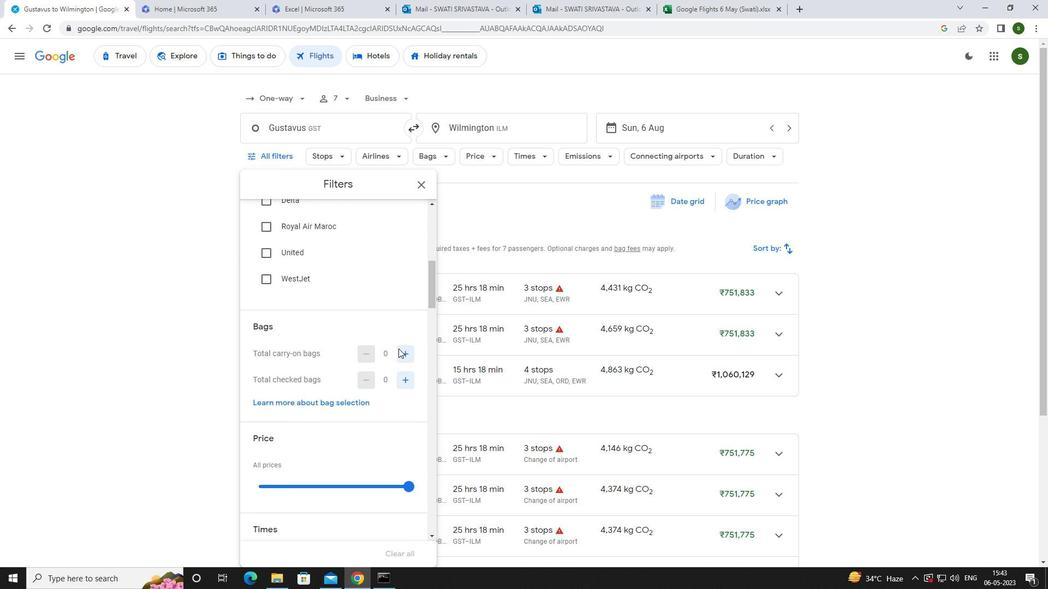
Action: Mouse pressed left at (402, 348)
Screenshot: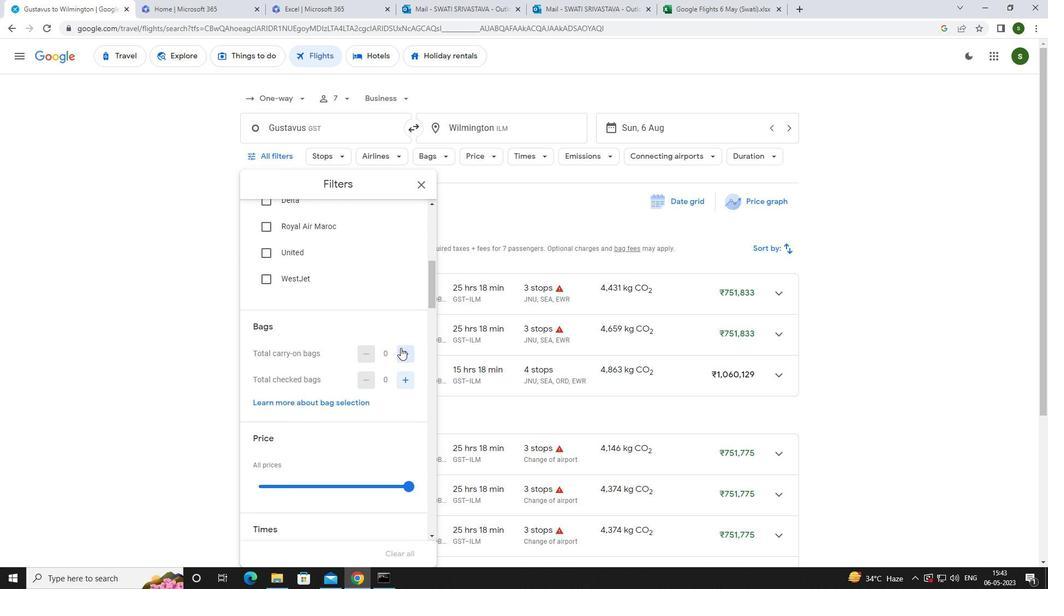
Action: Mouse pressed left at (402, 348)
Screenshot: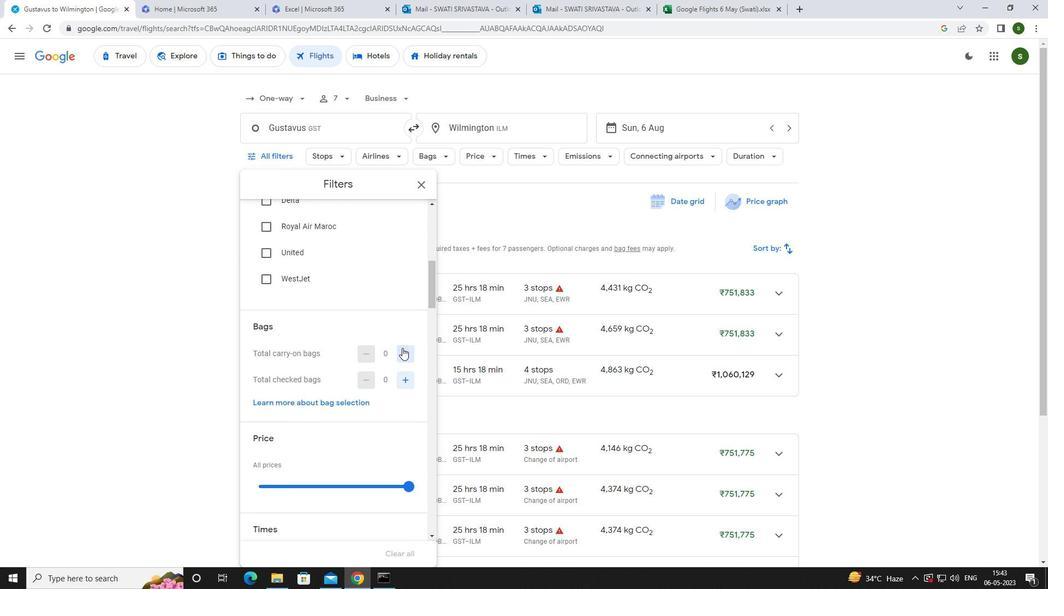 
Action: Mouse moved to (404, 374)
Screenshot: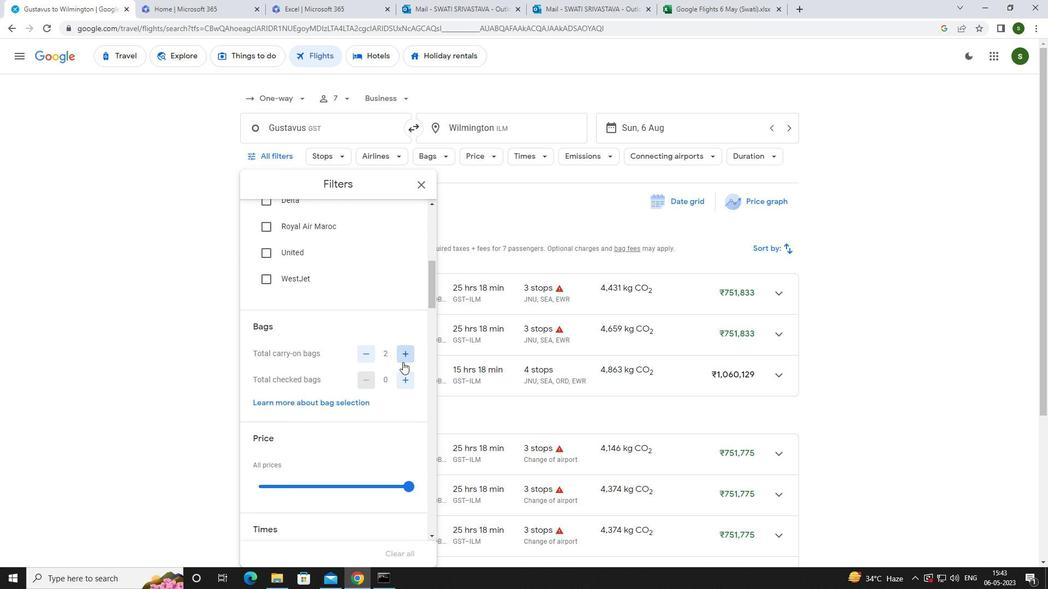 
Action: Mouse pressed left at (404, 374)
Screenshot: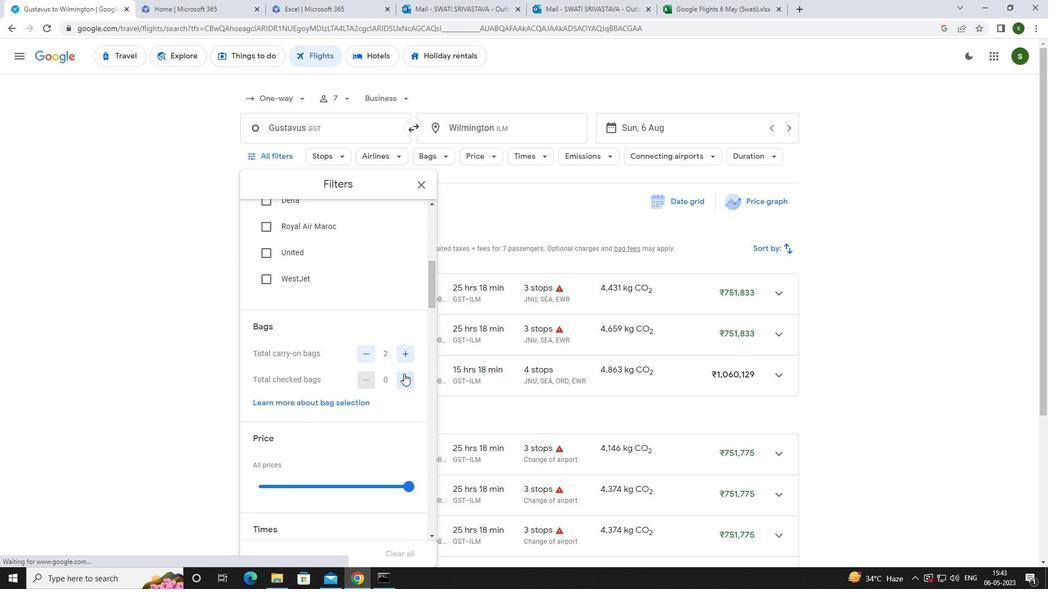 
Action: Mouse pressed left at (404, 374)
Screenshot: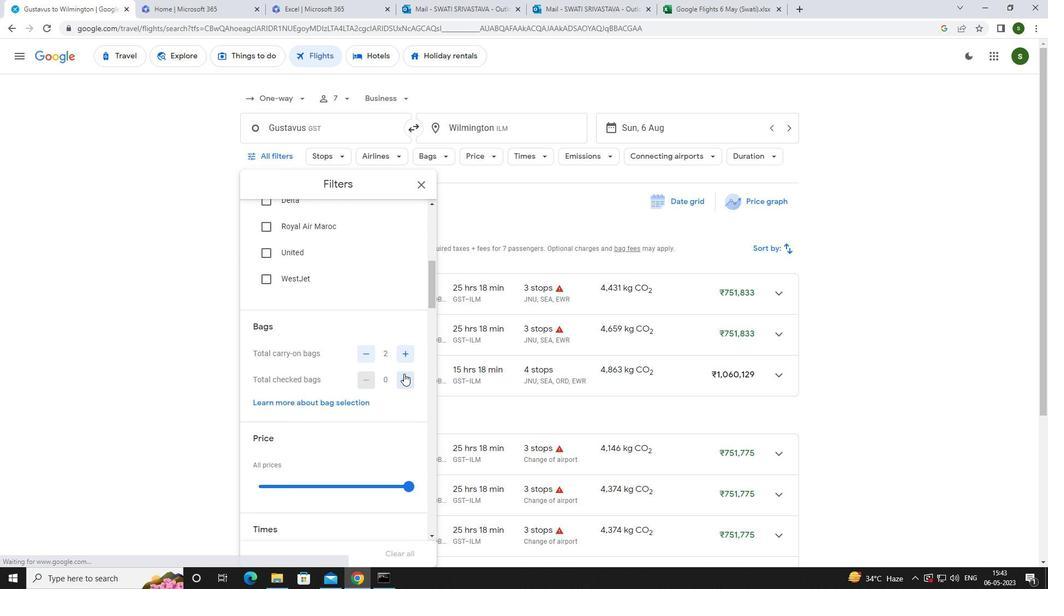 
Action: Mouse pressed left at (404, 374)
Screenshot: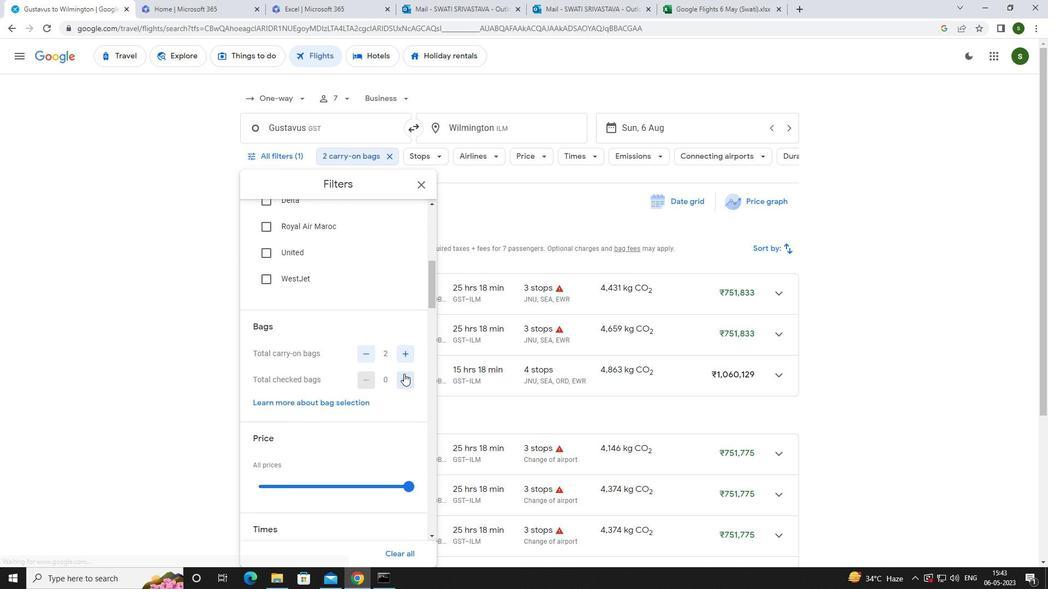 
Action: Mouse pressed left at (404, 374)
Screenshot: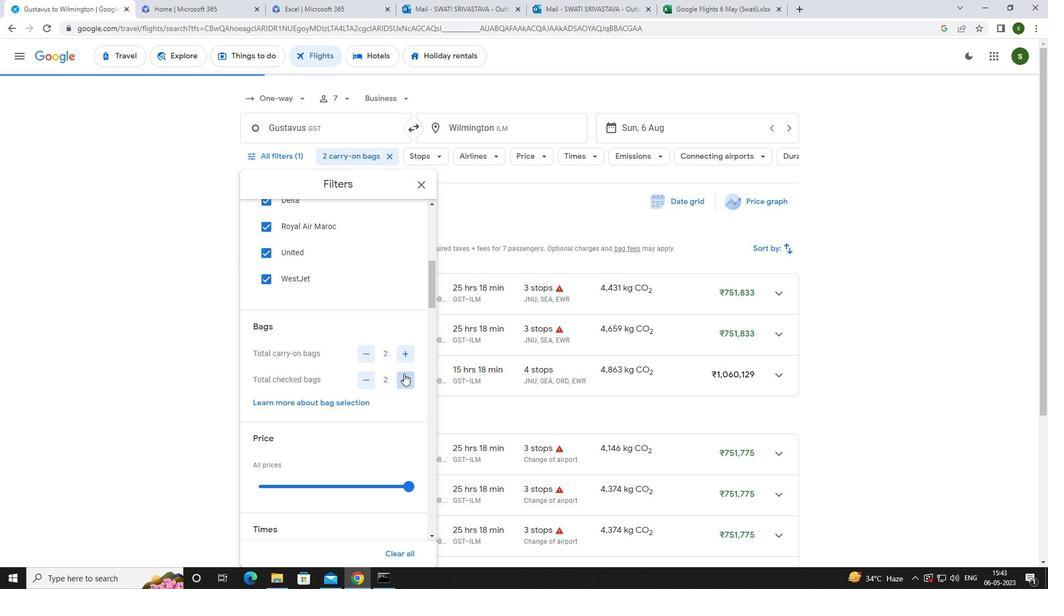 
Action: Mouse pressed left at (404, 374)
Screenshot: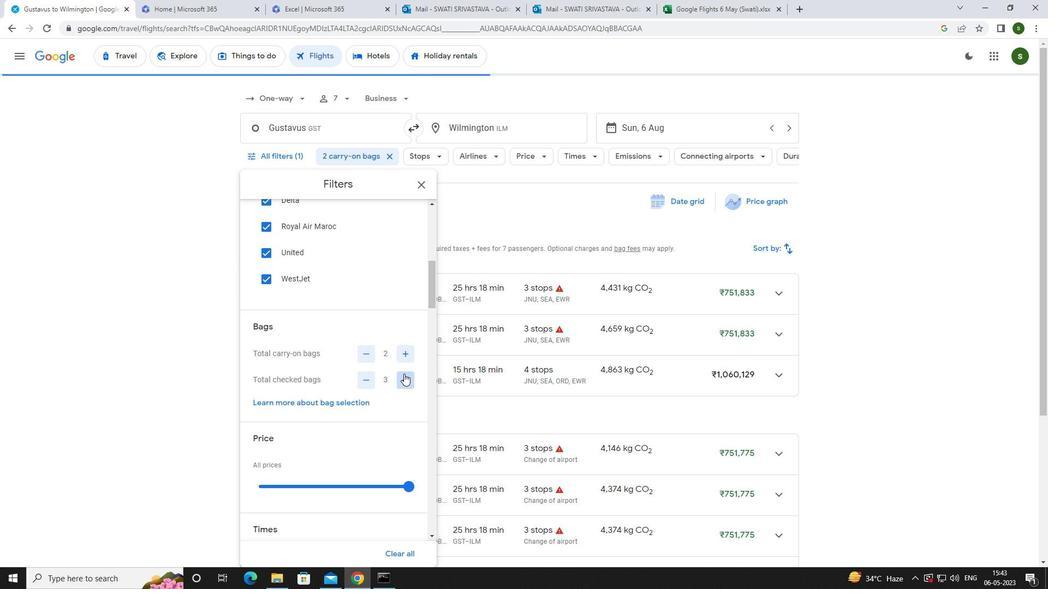
Action: Mouse pressed left at (404, 374)
Screenshot: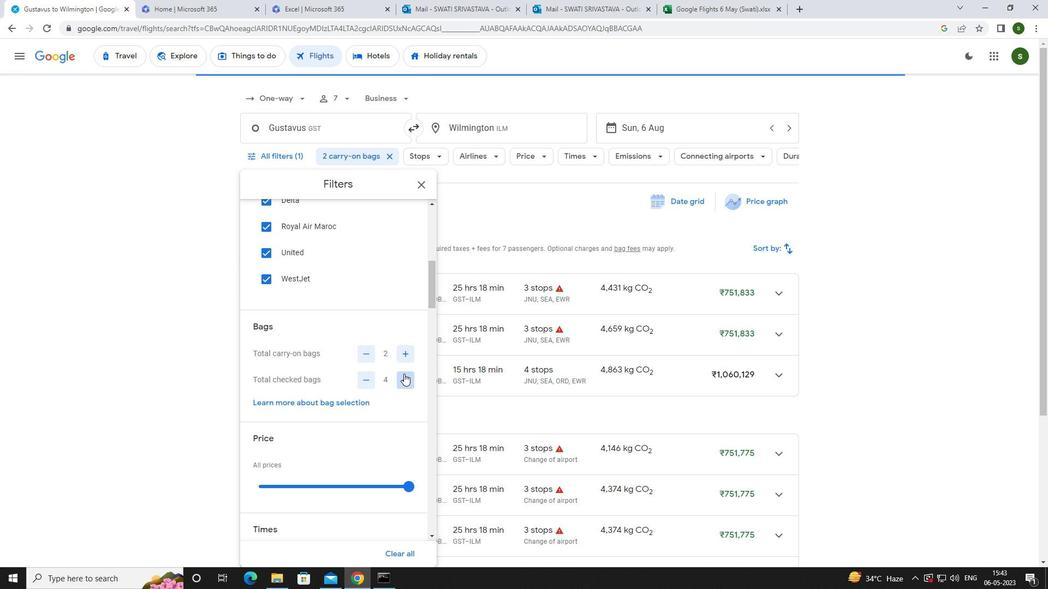 
Action: Mouse scrolled (404, 373) with delta (0, 0)
Screenshot: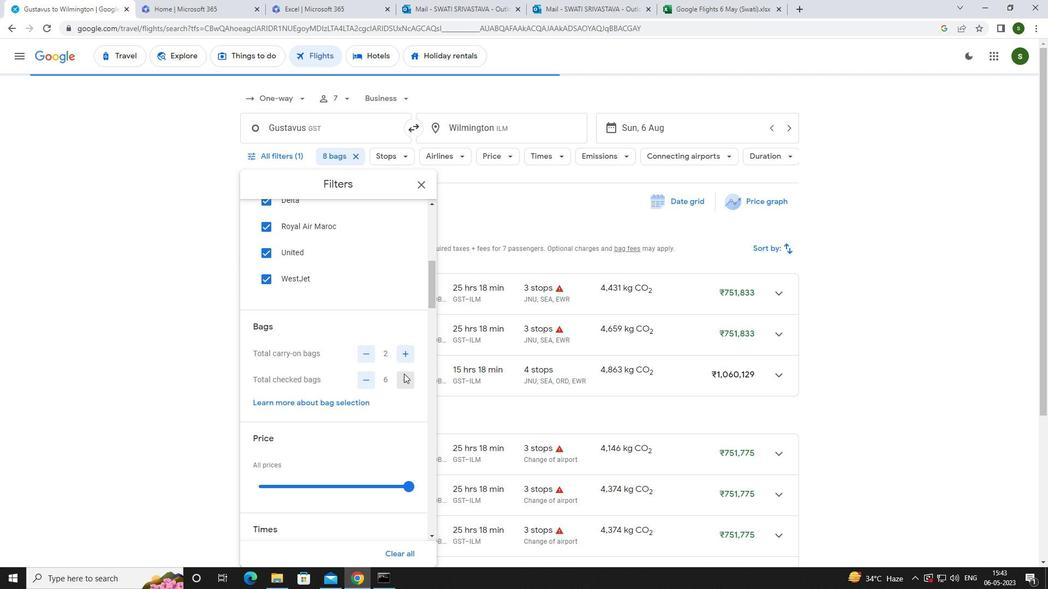 
Action: Mouse scrolled (404, 373) with delta (0, 0)
Screenshot: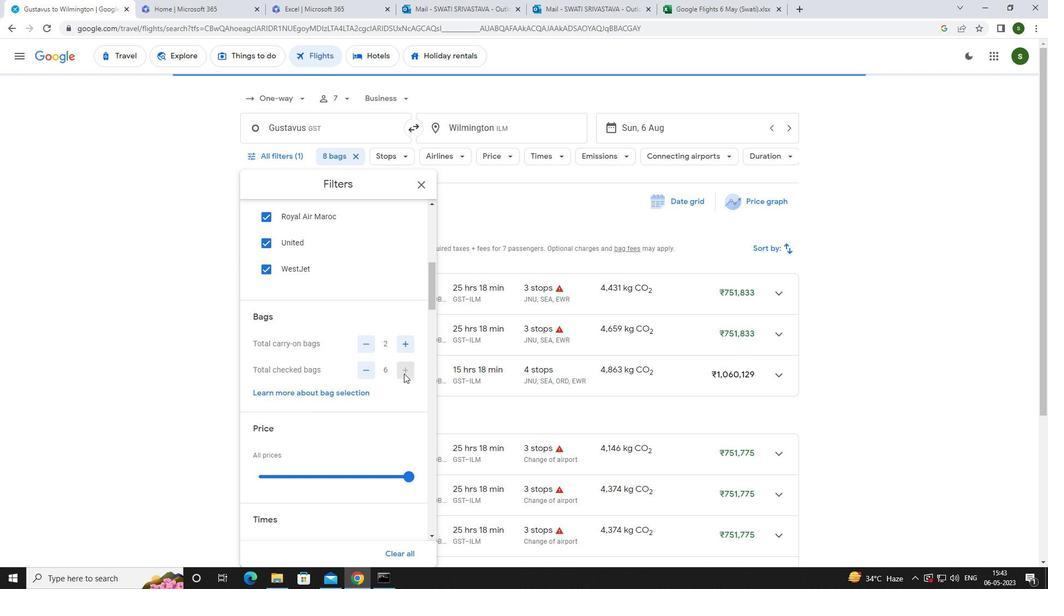 
Action: Mouse moved to (410, 373)
Screenshot: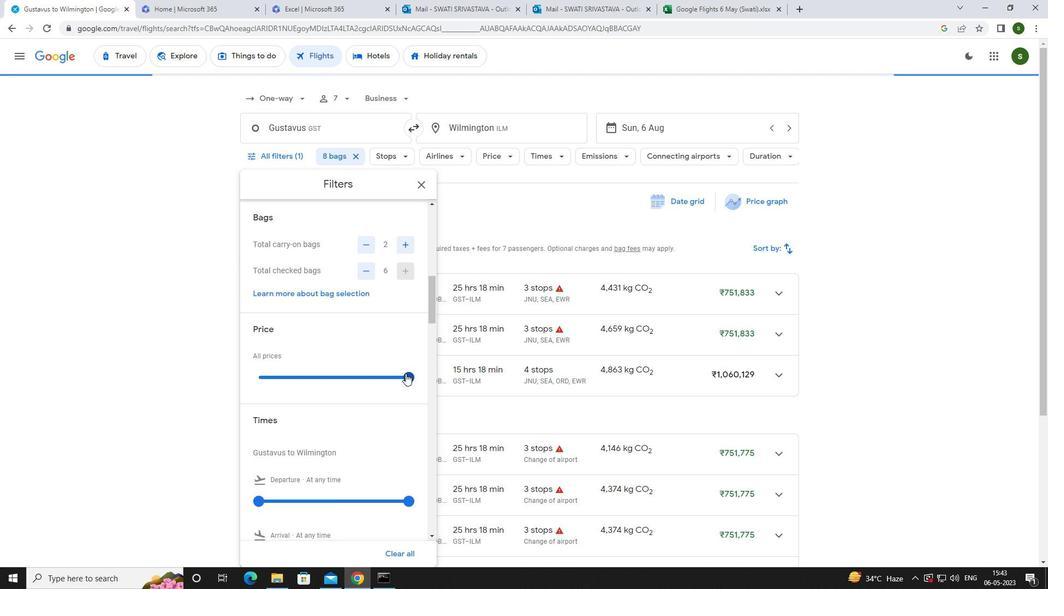 
Action: Mouse pressed left at (410, 373)
Screenshot: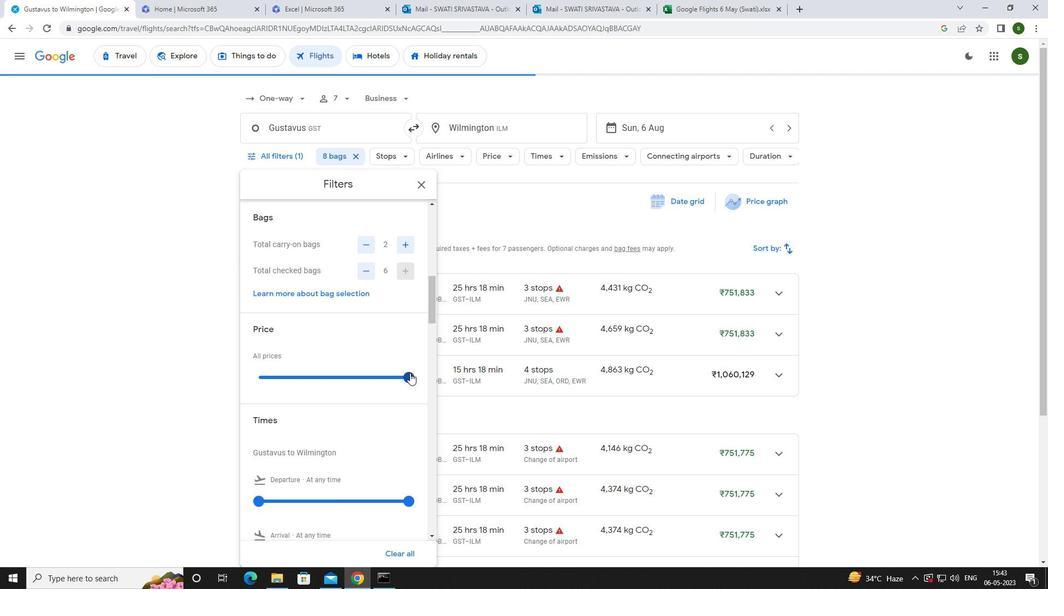 
Action: Mouse moved to (262, 373)
Screenshot: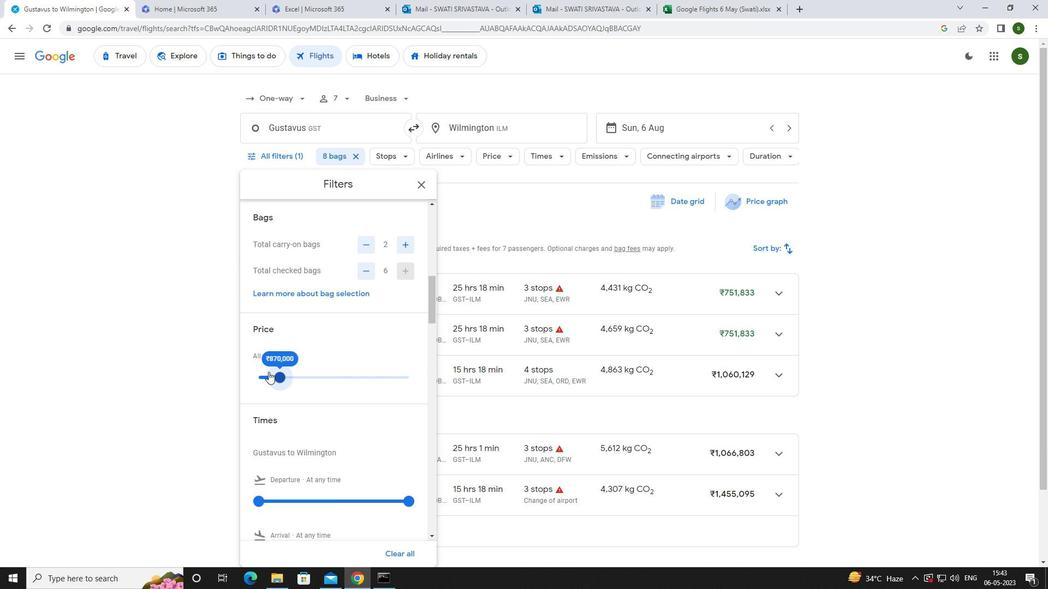 
Action: Mouse scrolled (262, 373) with delta (0, 0)
Screenshot: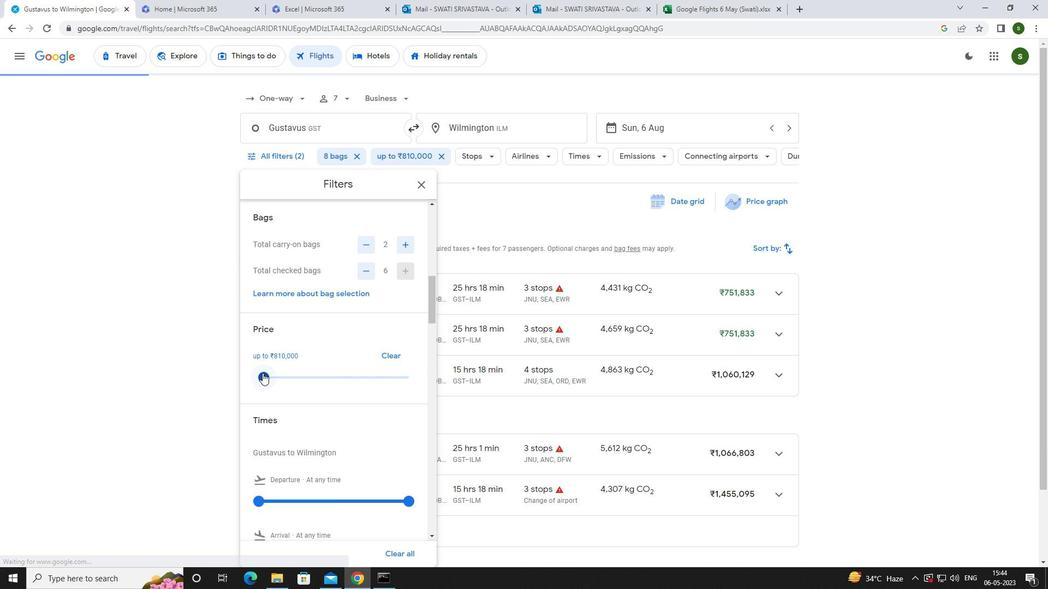 
Action: Mouse scrolled (262, 373) with delta (0, 0)
Screenshot: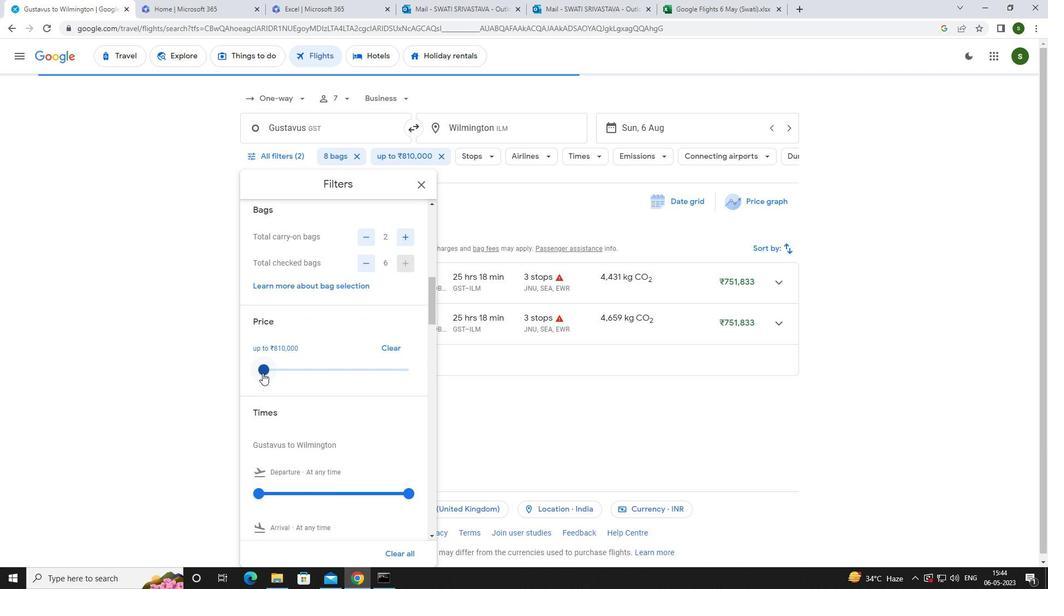 
Action: Mouse moved to (260, 388)
Screenshot: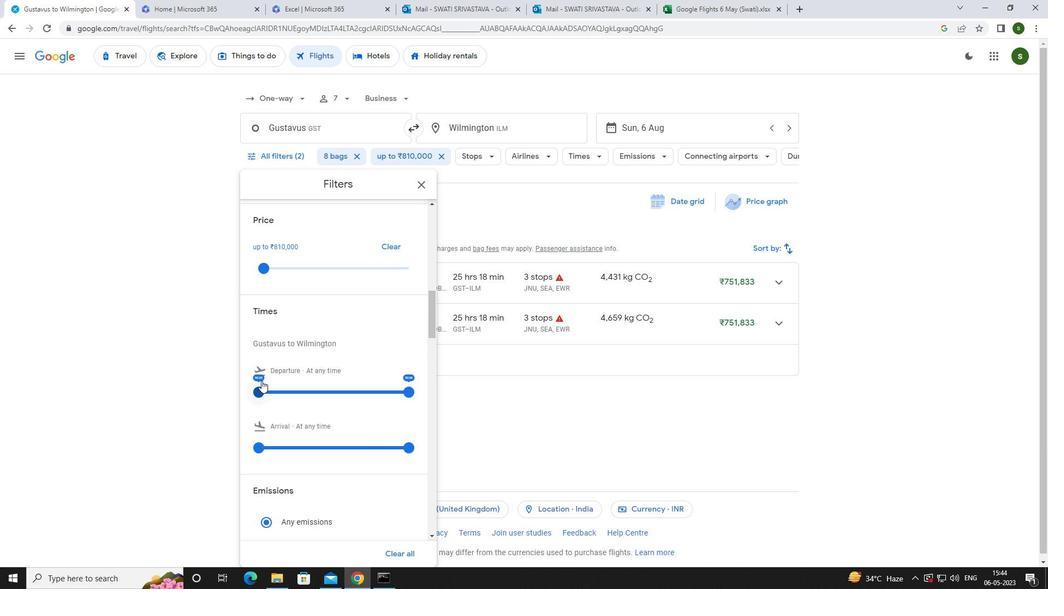 
Action: Mouse pressed left at (260, 388)
Screenshot: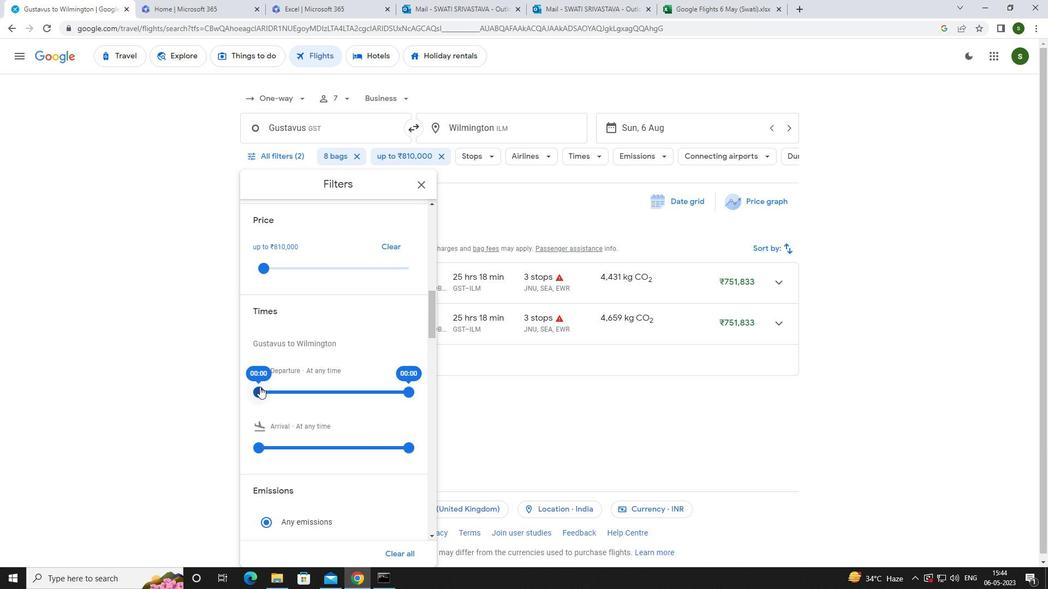 
Action: Mouse moved to (474, 420)
Screenshot: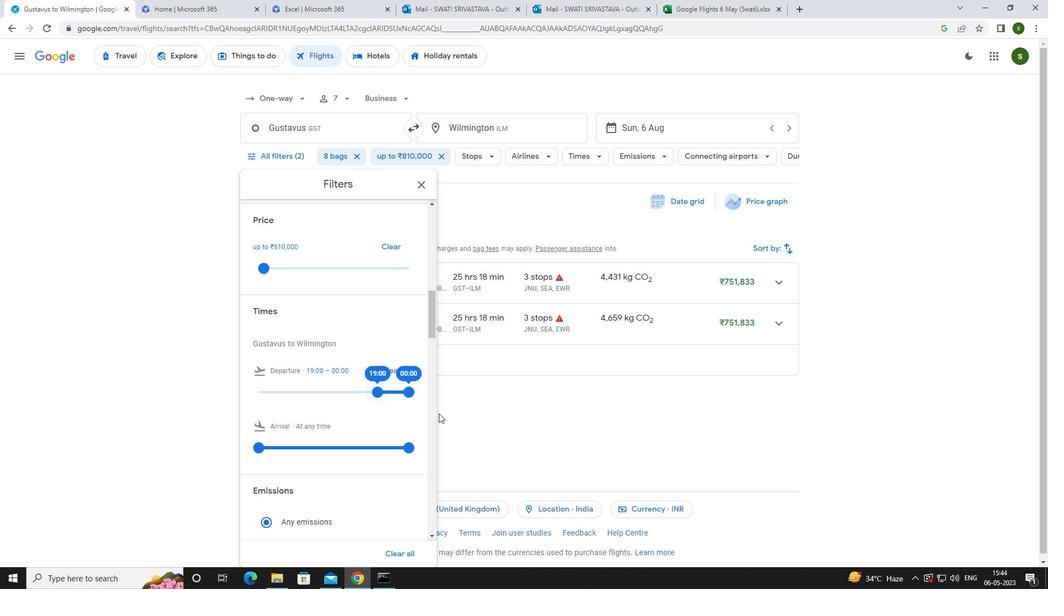 
Action: Mouse pressed left at (474, 420)
Screenshot: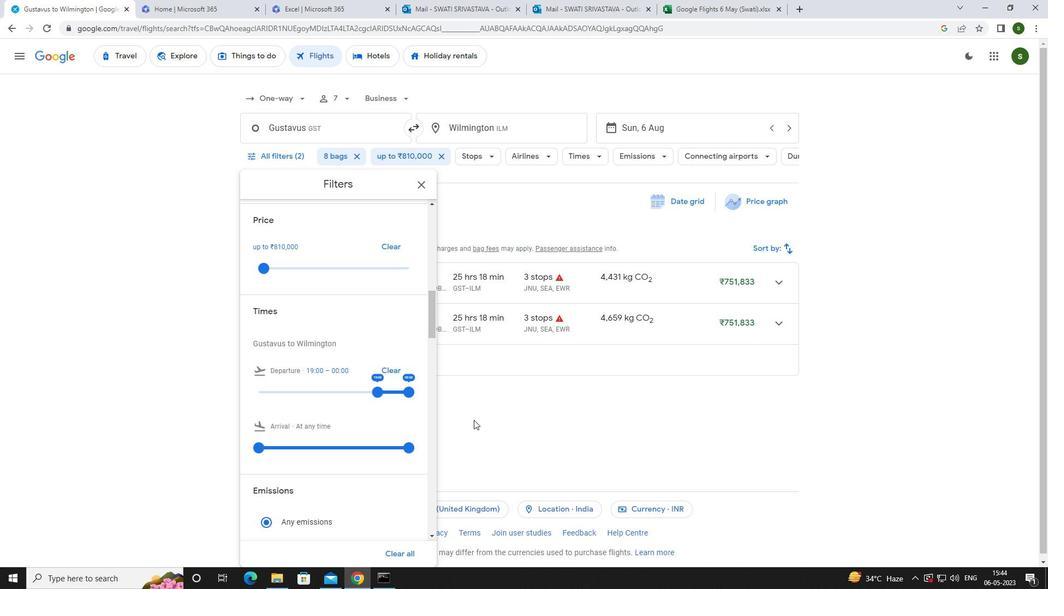 
Action: Mouse moved to (471, 420)
Screenshot: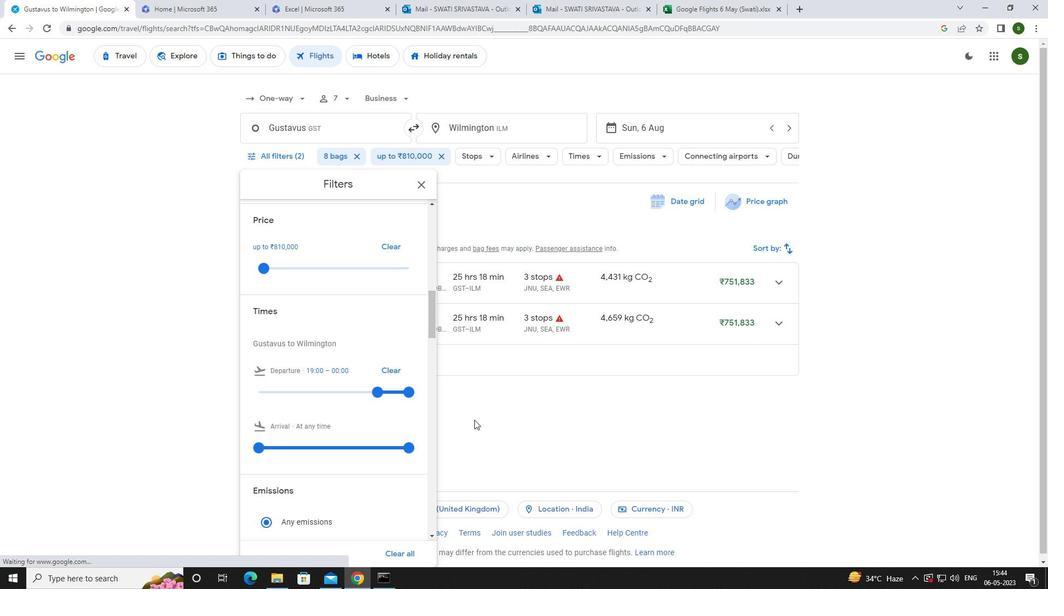 
